 Task: Find connections with filter location Khalándrion with filter topic #Leanstartupswith filter profile language French with filter current company Talend with filter school The National Institute Of Engineering, Mysore with filter industry Mattress and Blinds Manufacturing with filter service category Team Building with filter keywords title Concierge
Action: Mouse moved to (232, 199)
Screenshot: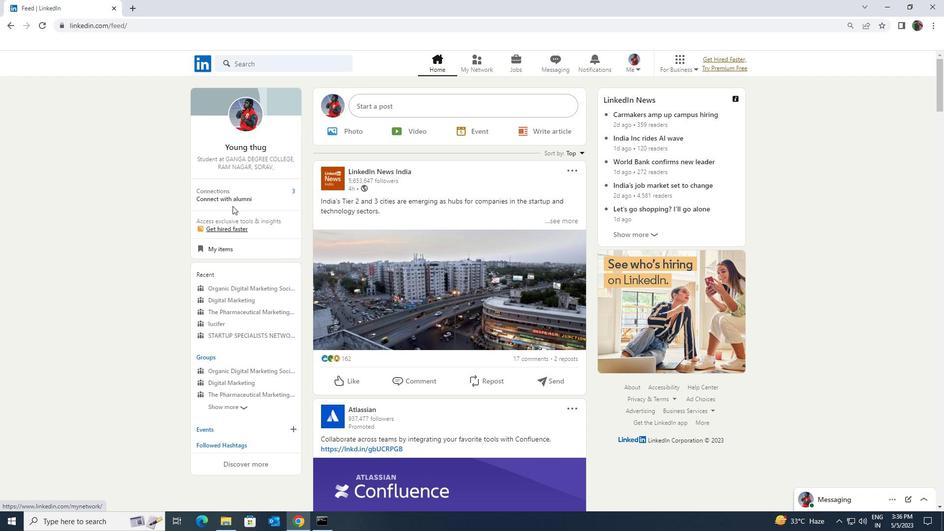 
Action: Mouse pressed left at (232, 199)
Screenshot: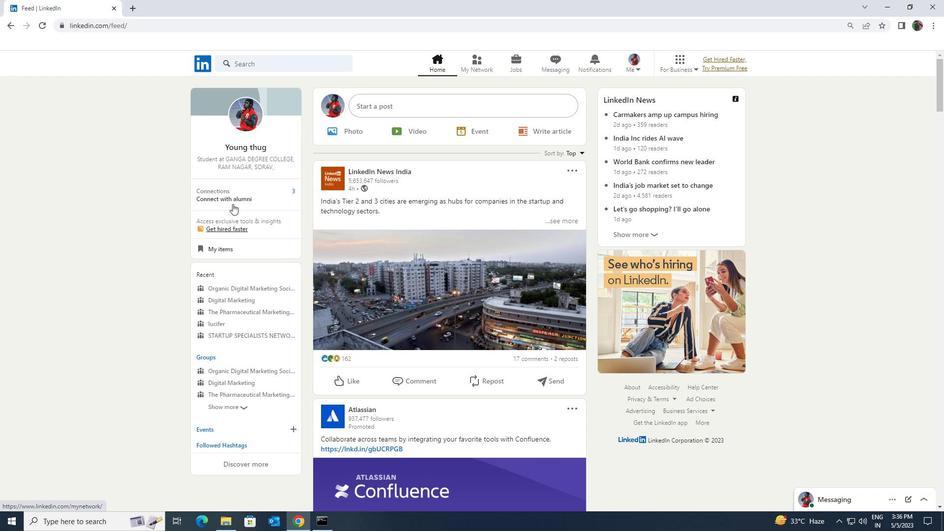 
Action: Mouse moved to (240, 117)
Screenshot: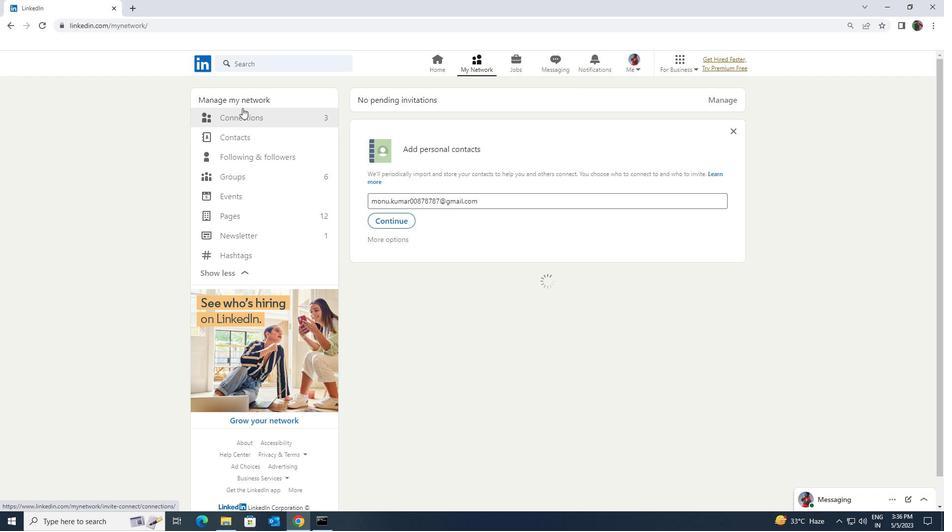 
Action: Mouse pressed left at (240, 117)
Screenshot: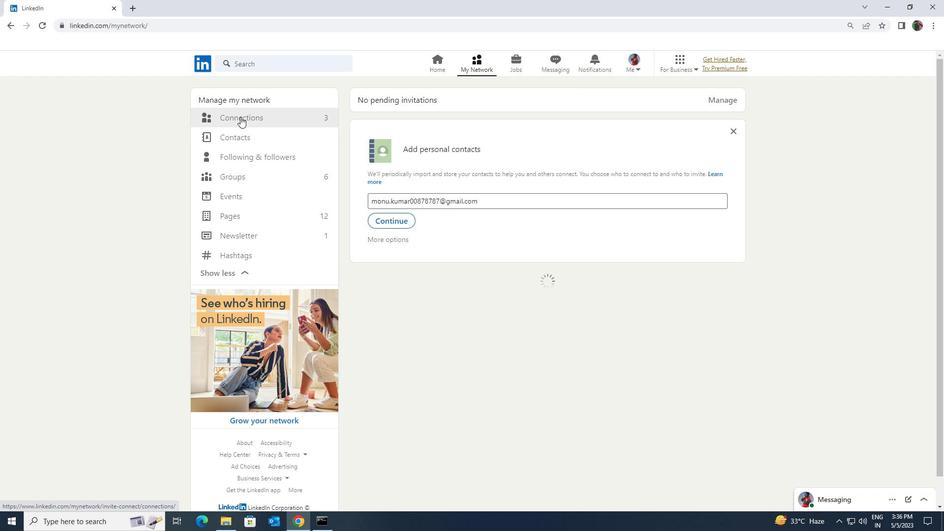 
Action: Mouse moved to (529, 120)
Screenshot: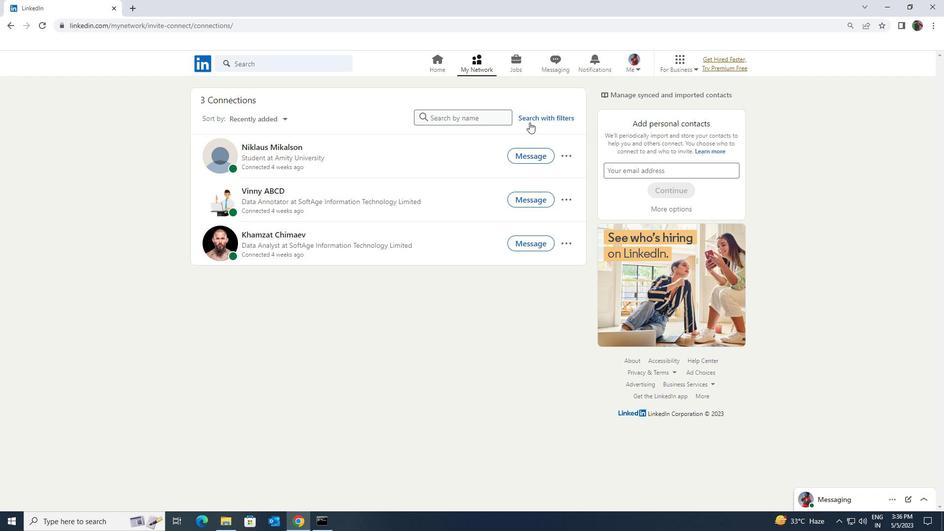 
Action: Mouse pressed left at (529, 120)
Screenshot: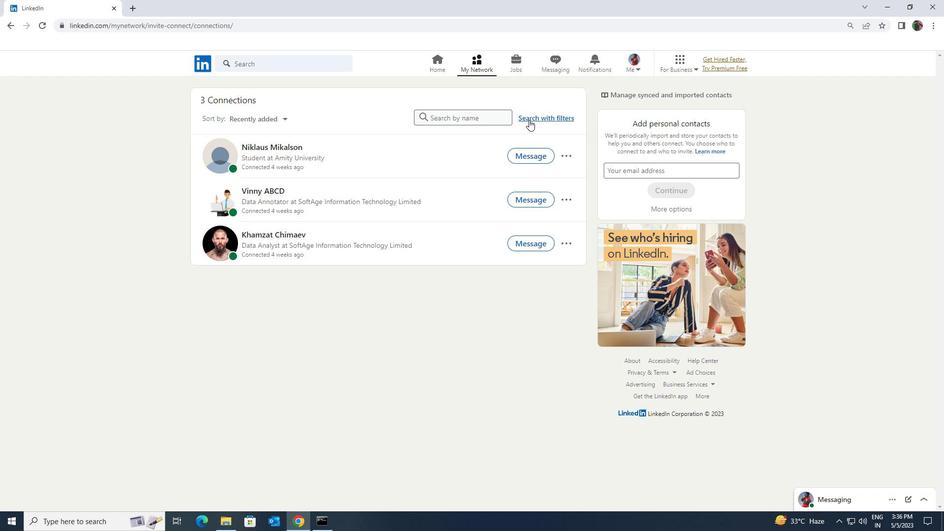 
Action: Mouse moved to (515, 94)
Screenshot: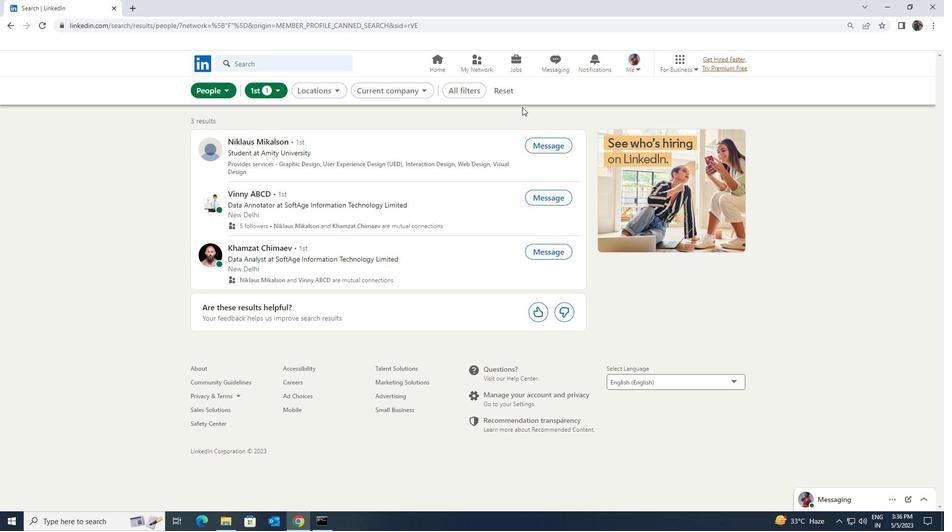 
Action: Mouse pressed left at (515, 94)
Screenshot: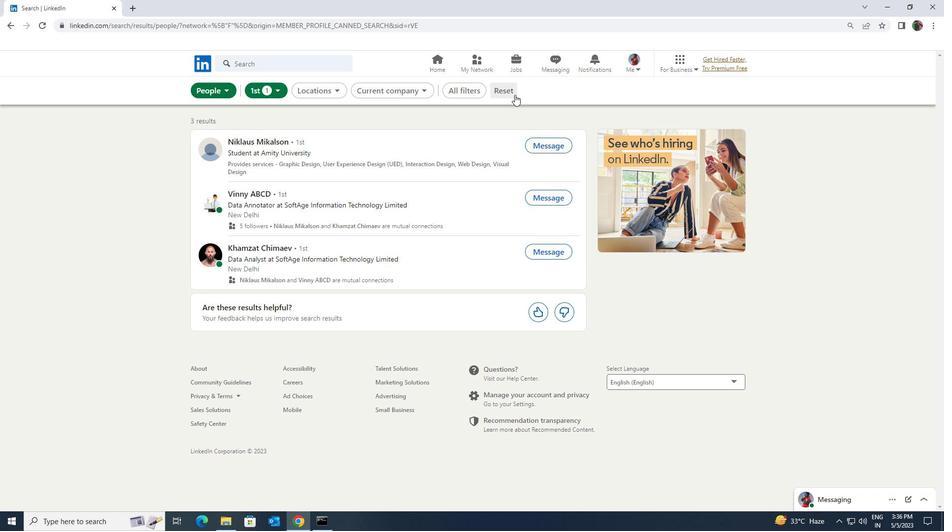 
Action: Mouse moved to (496, 91)
Screenshot: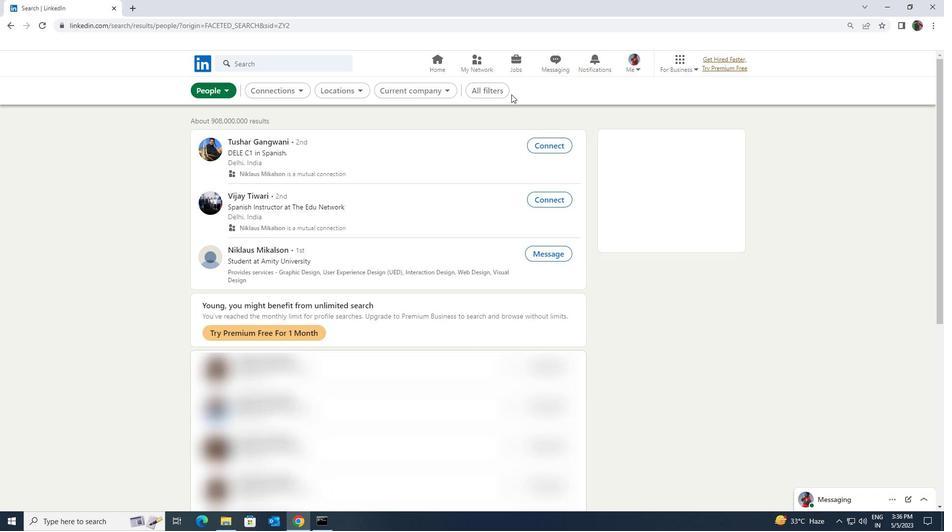 
Action: Mouse pressed left at (496, 91)
Screenshot: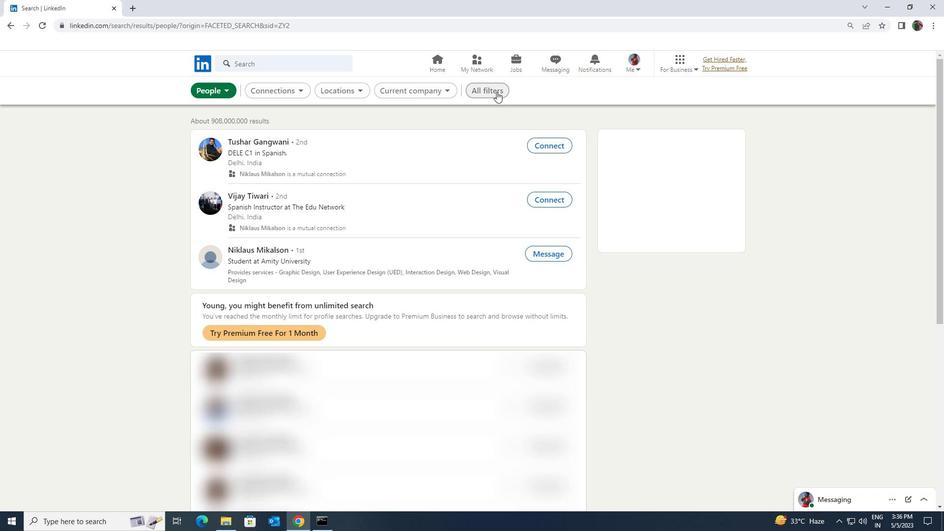 
Action: Mouse moved to (808, 381)
Screenshot: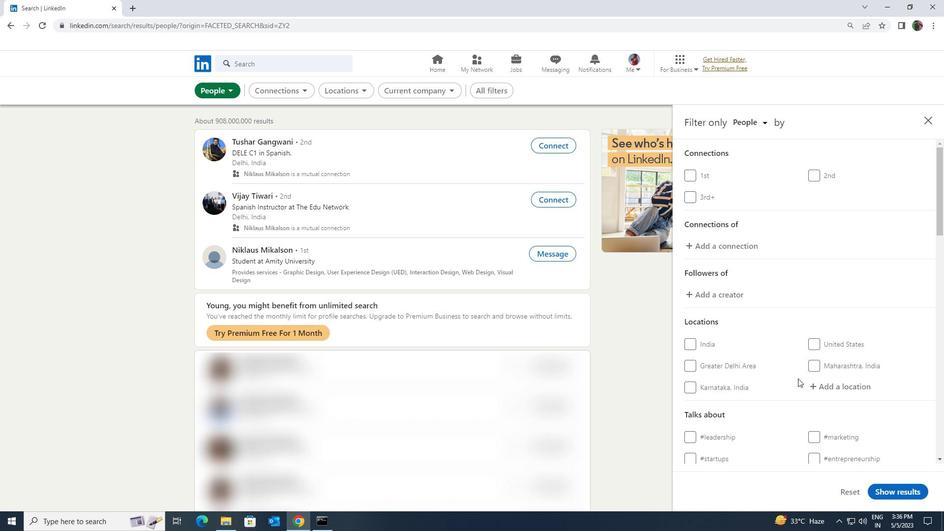 
Action: Mouse pressed left at (808, 381)
Screenshot: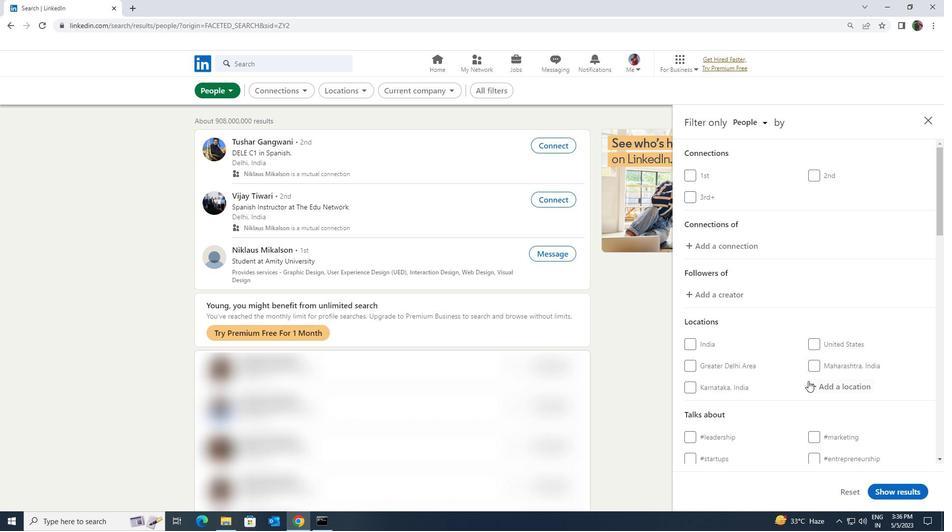 
Action: Key pressed <Key.shift><Key.shift><Key.shift><Key.shift><Key.shift>KHALANDRI
Screenshot: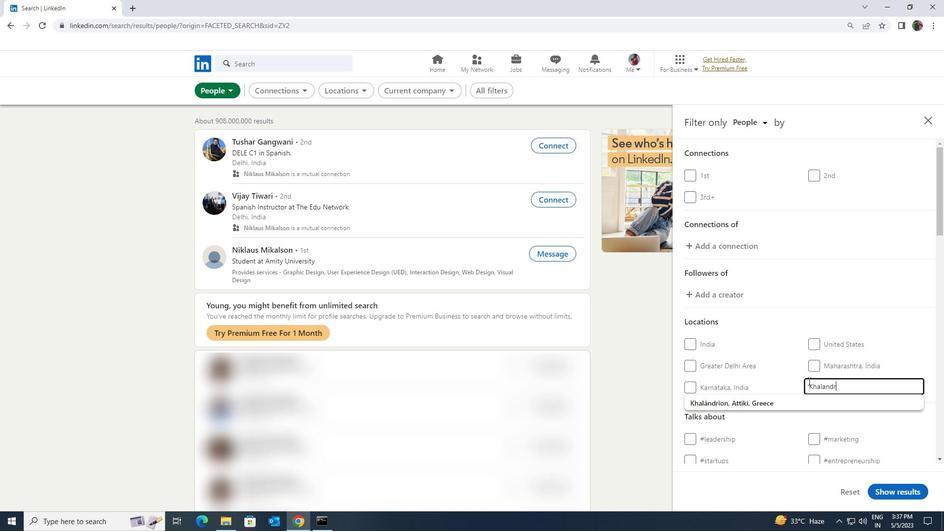 
Action: Mouse moved to (806, 406)
Screenshot: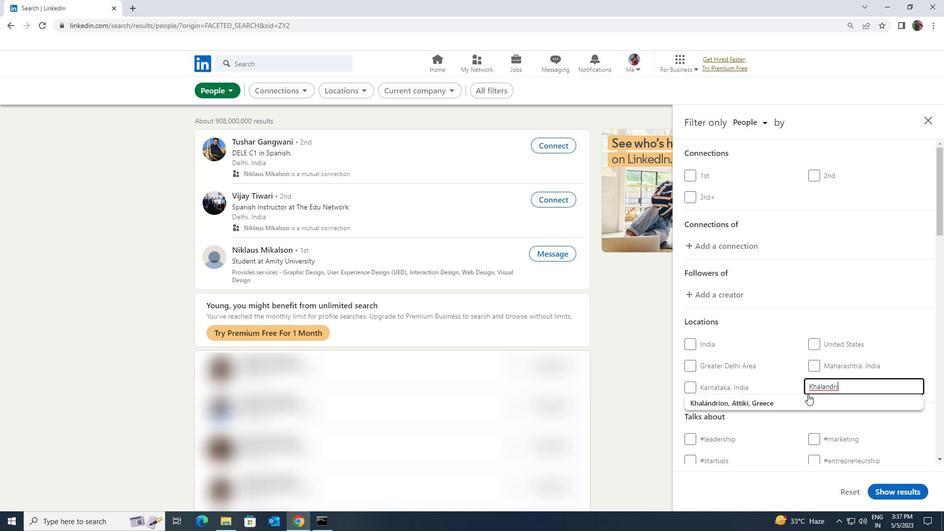 
Action: Mouse pressed left at (806, 406)
Screenshot: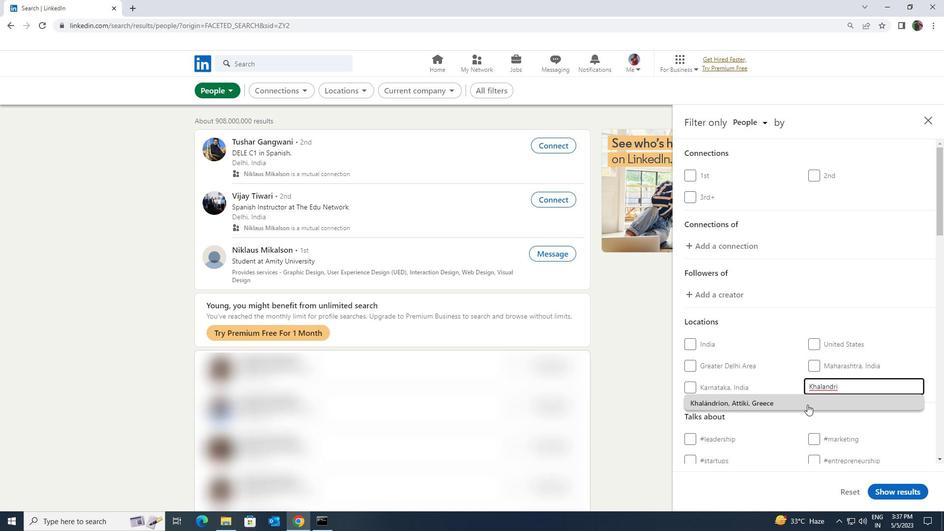 
Action: Mouse scrolled (806, 406) with delta (0, 0)
Screenshot: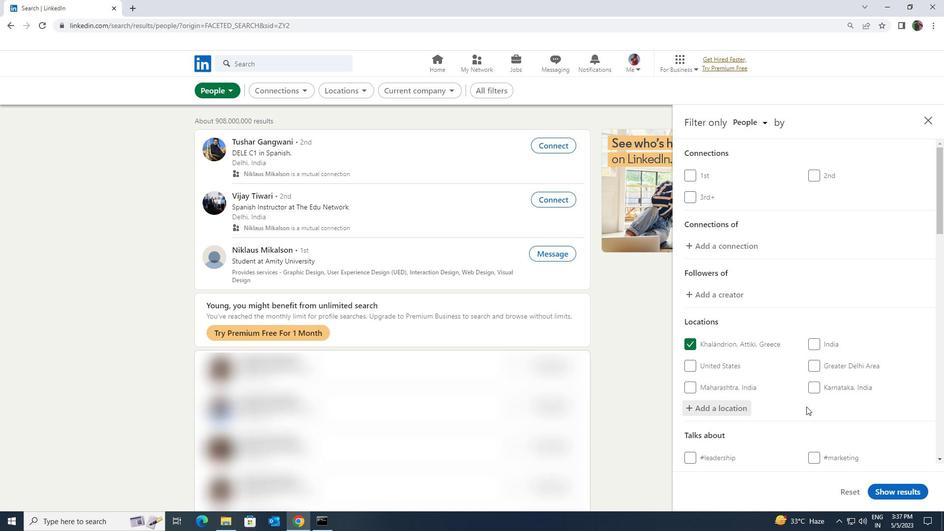 
Action: Mouse scrolled (806, 406) with delta (0, 0)
Screenshot: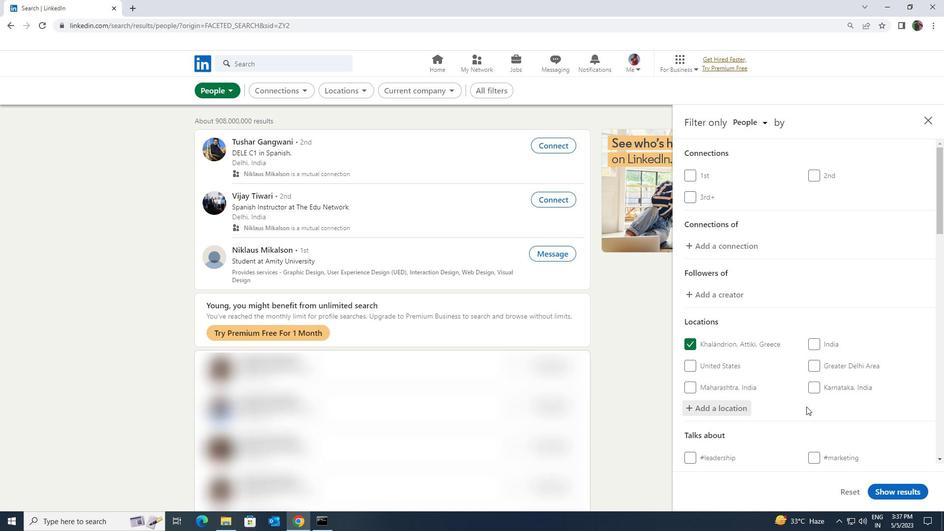 
Action: Mouse scrolled (806, 406) with delta (0, 0)
Screenshot: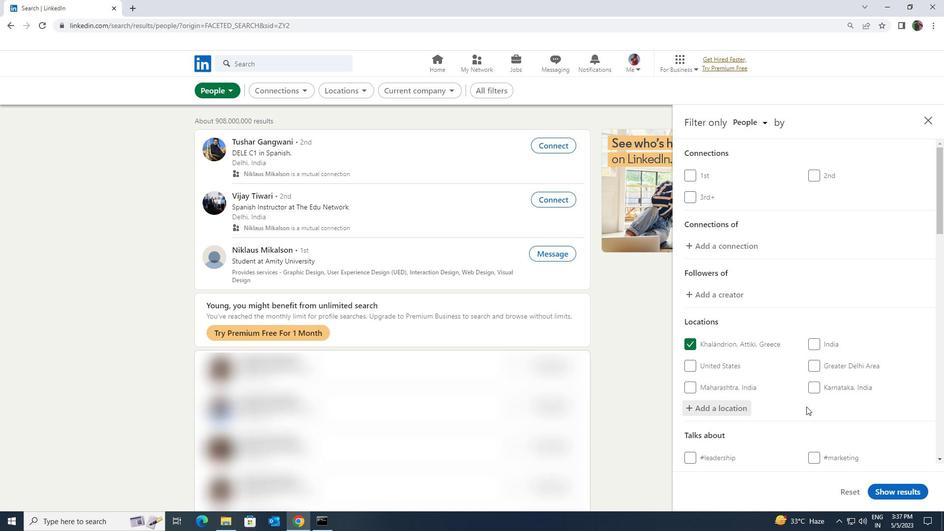 
Action: Mouse moved to (826, 359)
Screenshot: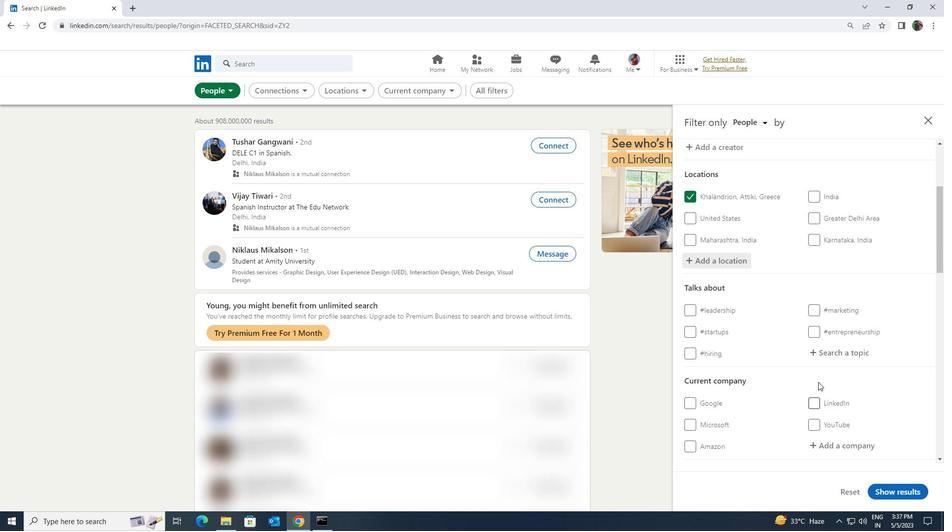 
Action: Mouse pressed left at (826, 359)
Screenshot: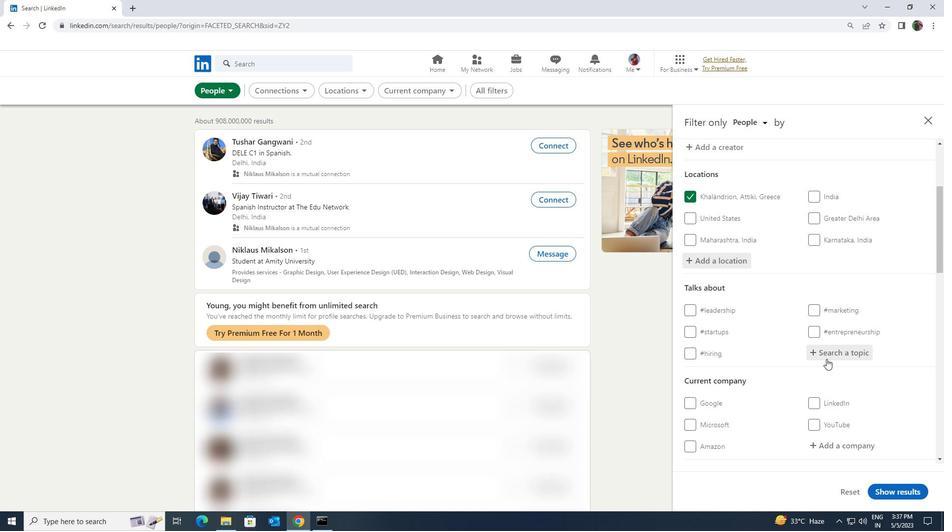 
Action: Key pressed <Key.shift><Key.shift><Key.shift>LEANSTAR
Screenshot: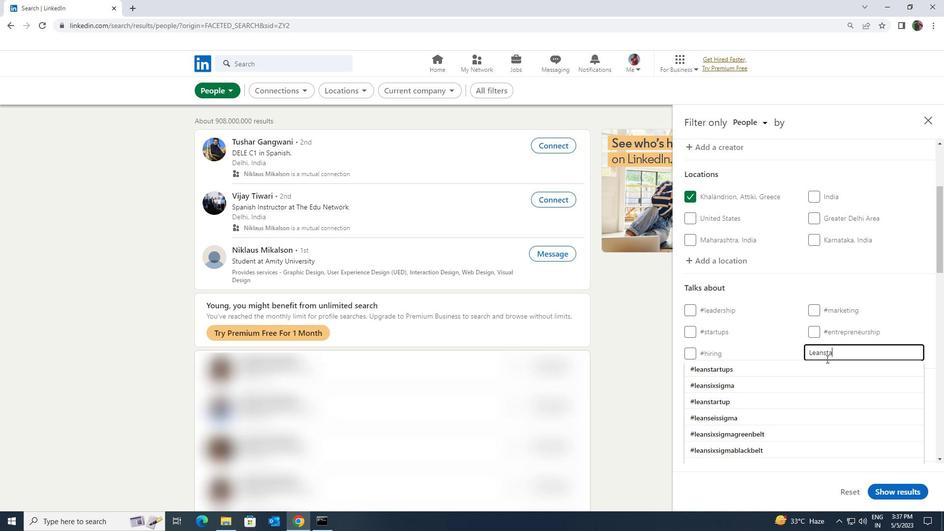 
Action: Mouse moved to (825, 364)
Screenshot: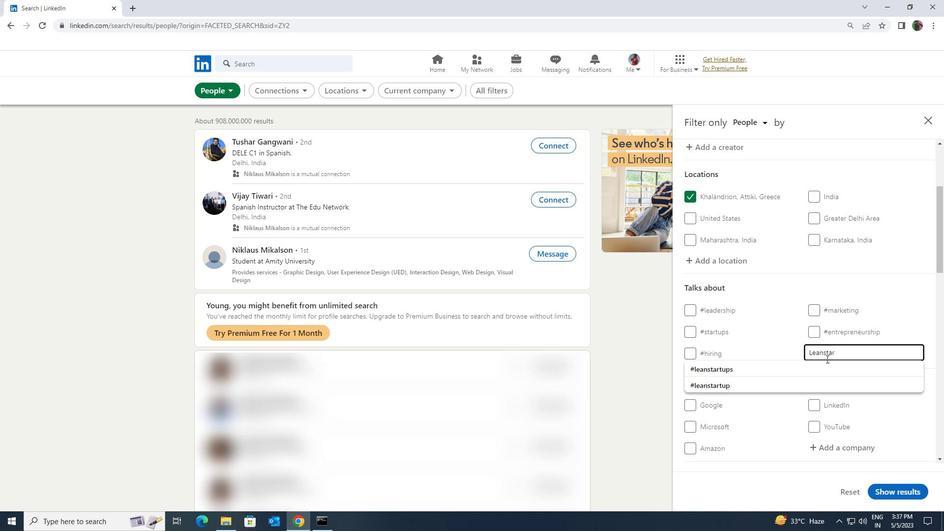 
Action: Mouse pressed left at (825, 364)
Screenshot: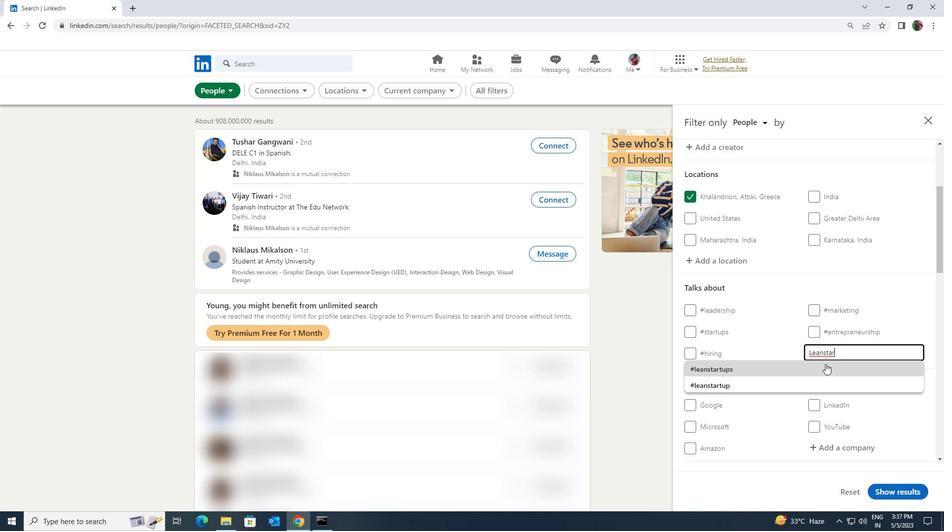 
Action: Mouse moved to (825, 364)
Screenshot: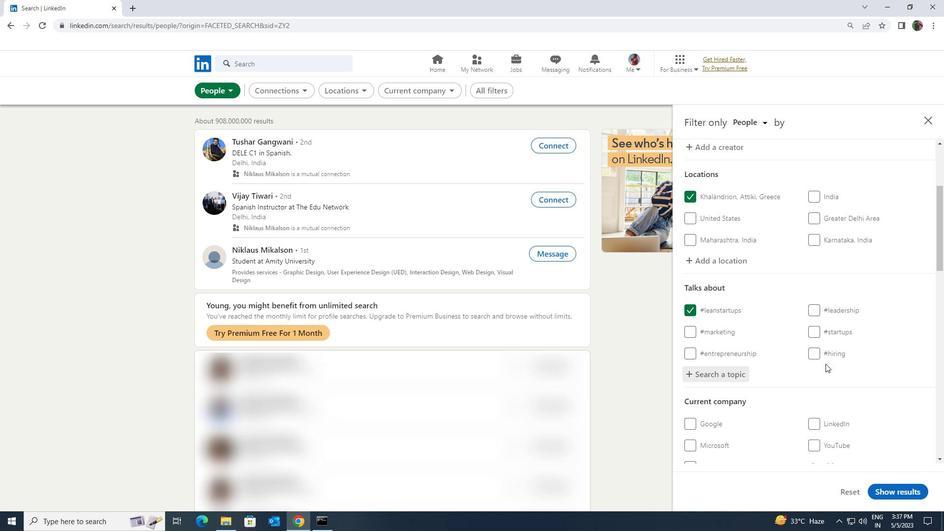 
Action: Mouse scrolled (825, 363) with delta (0, 0)
Screenshot: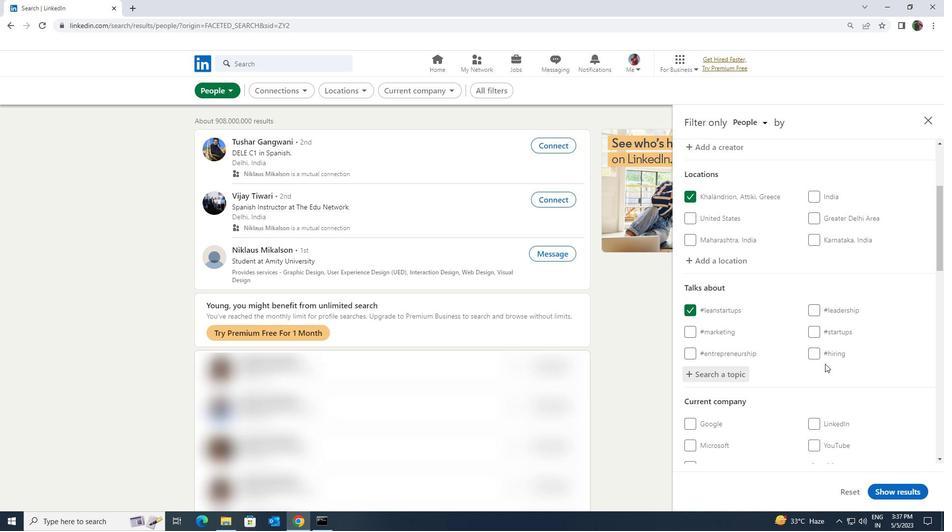 
Action: Mouse scrolled (825, 363) with delta (0, 0)
Screenshot: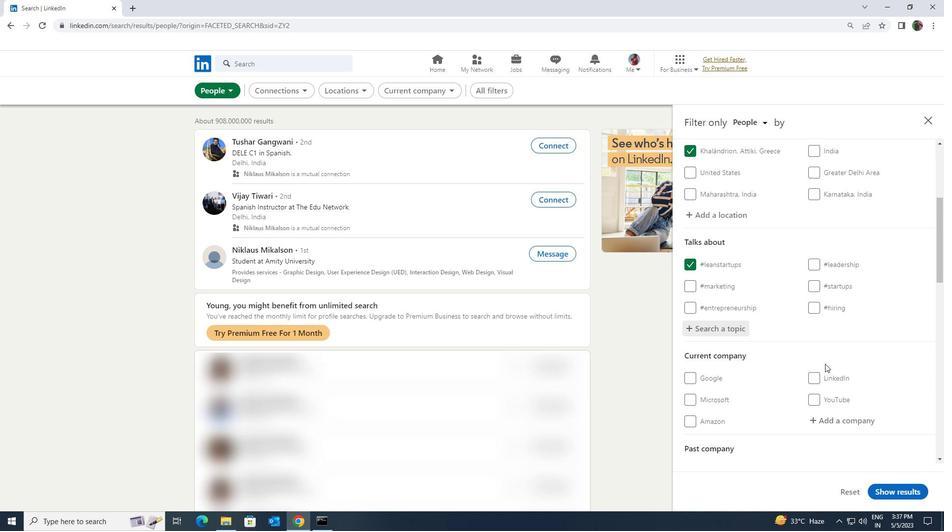 
Action: Mouse scrolled (825, 363) with delta (0, 0)
Screenshot: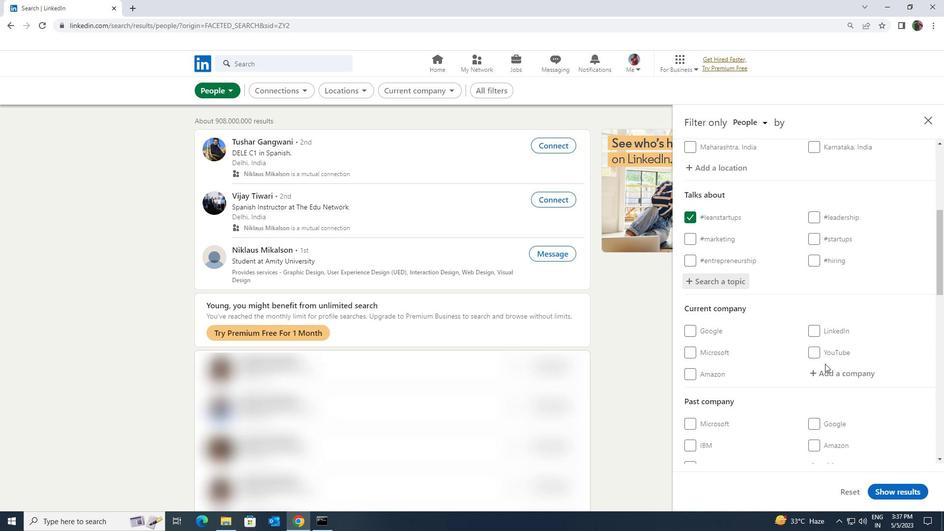 
Action: Mouse scrolled (825, 363) with delta (0, 0)
Screenshot: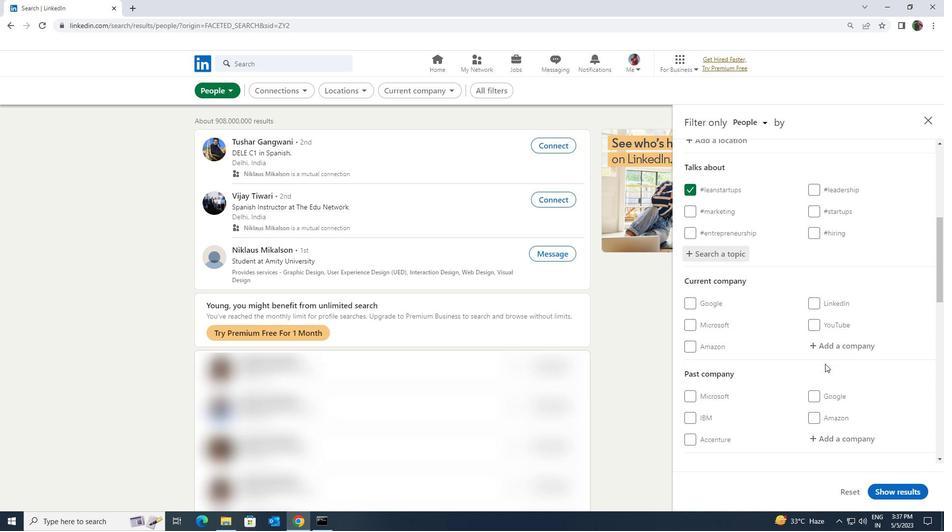 
Action: Mouse scrolled (825, 363) with delta (0, 0)
Screenshot: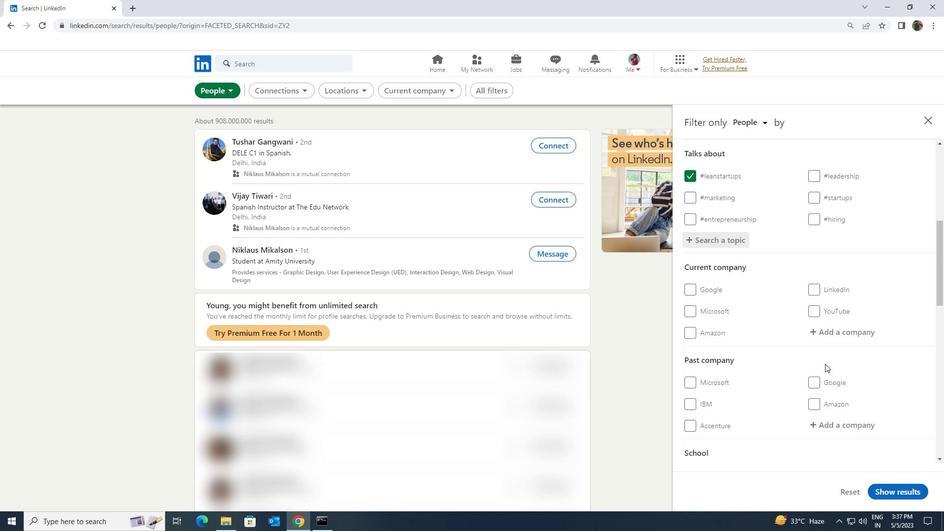 
Action: Mouse scrolled (825, 363) with delta (0, 0)
Screenshot: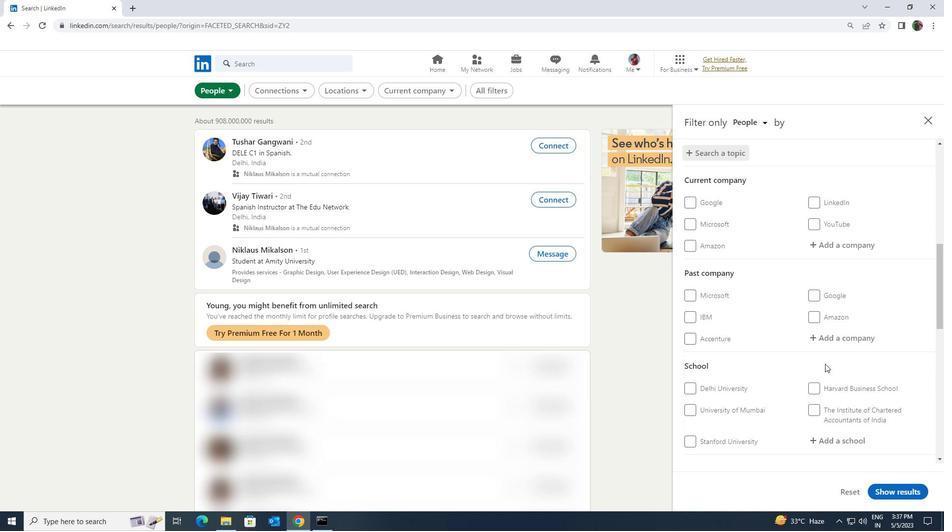 
Action: Mouse scrolled (825, 363) with delta (0, 0)
Screenshot: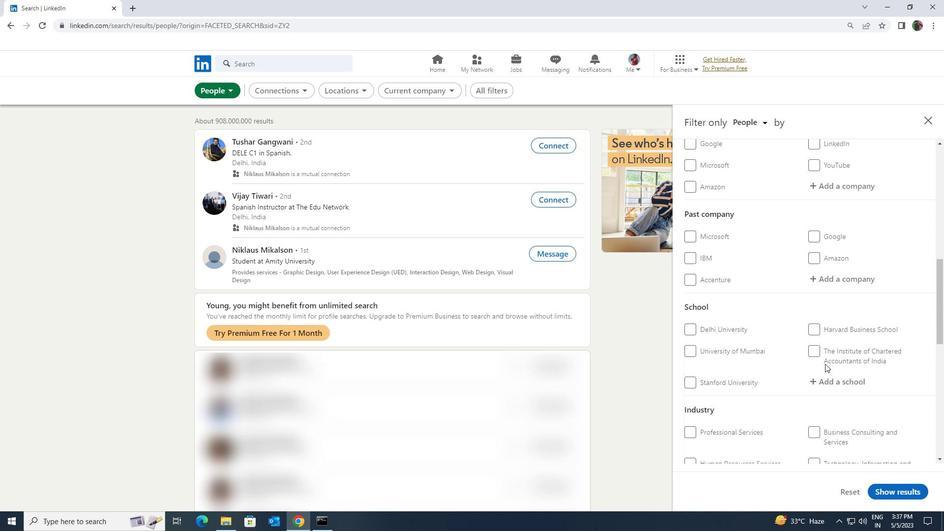 
Action: Mouse scrolled (825, 363) with delta (0, 0)
Screenshot: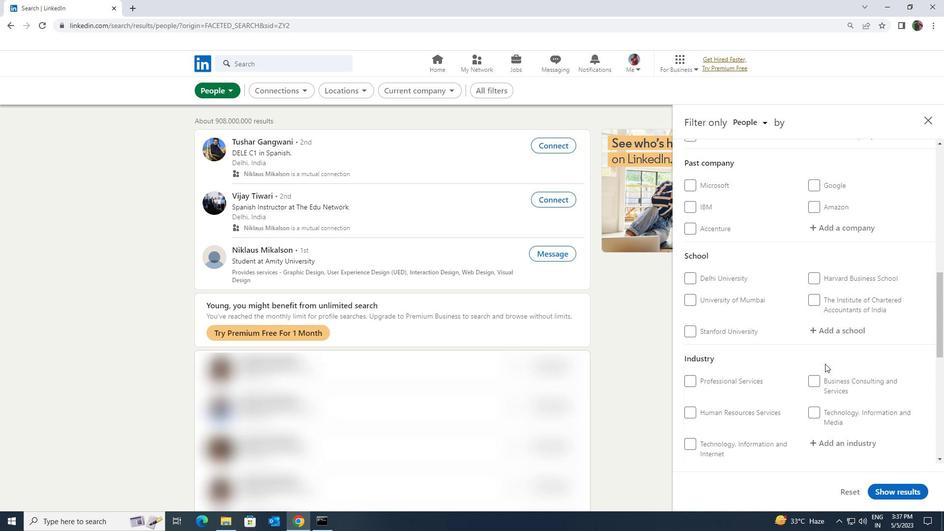 
Action: Mouse scrolled (825, 363) with delta (0, 0)
Screenshot: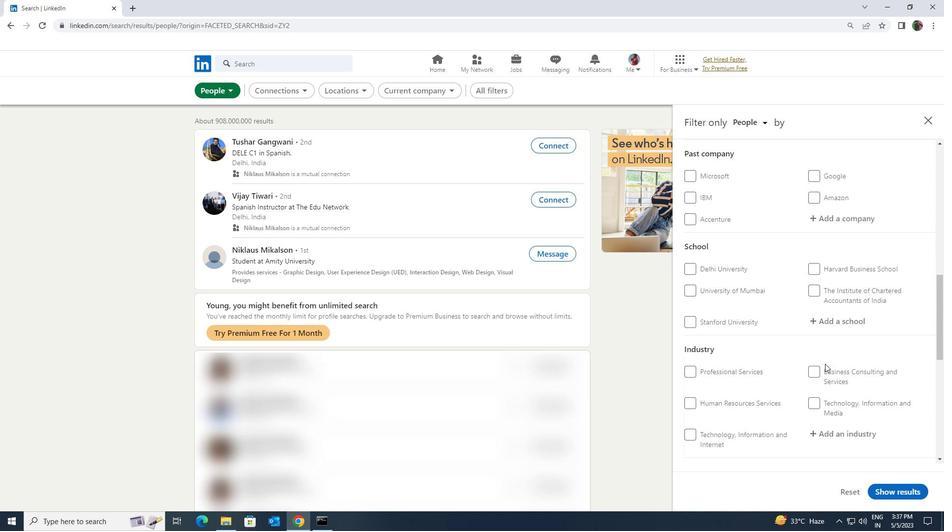 
Action: Mouse moved to (819, 390)
Screenshot: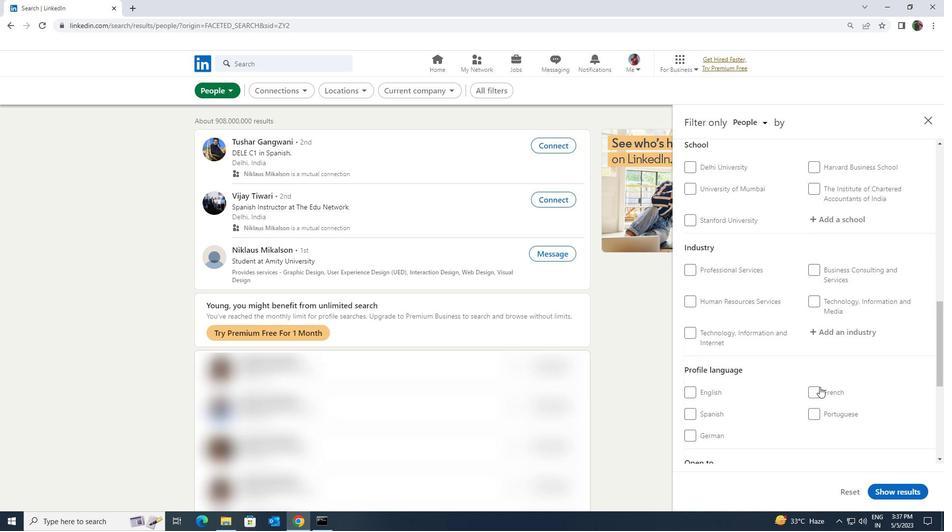 
Action: Mouse pressed left at (819, 390)
Screenshot: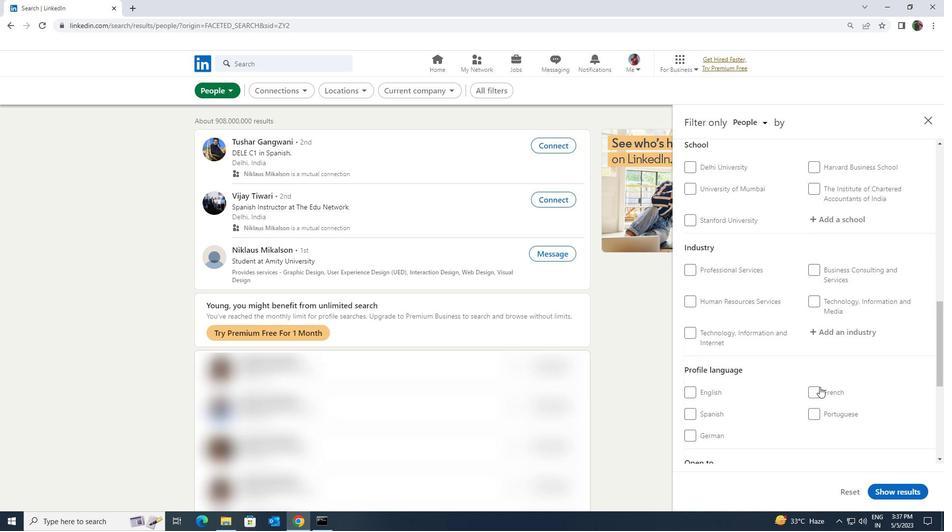 
Action: Mouse moved to (818, 390)
Screenshot: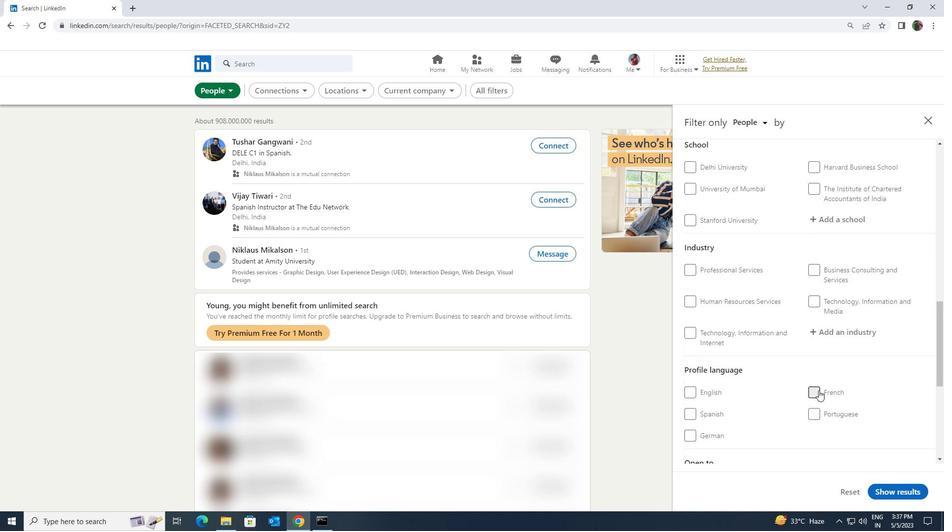 
Action: Mouse scrolled (818, 391) with delta (0, 0)
Screenshot: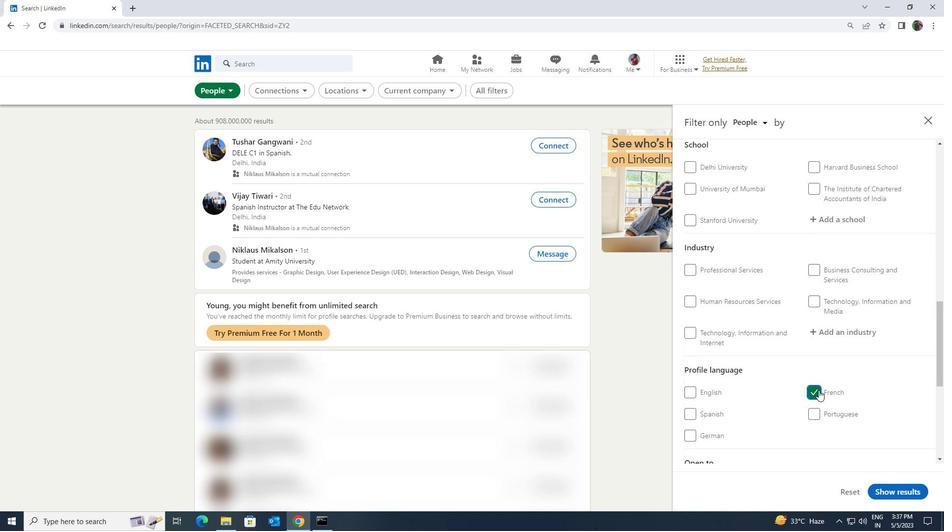 
Action: Mouse scrolled (818, 391) with delta (0, 0)
Screenshot: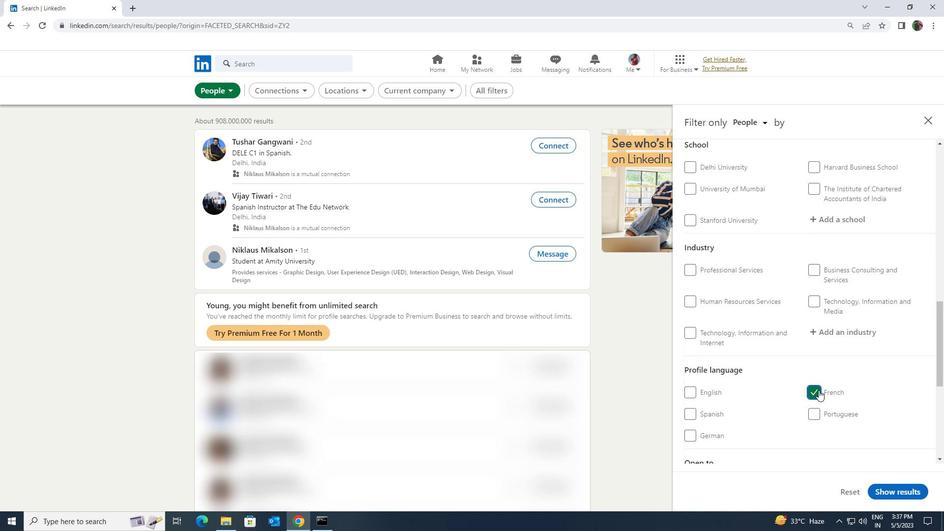 
Action: Mouse moved to (818, 391)
Screenshot: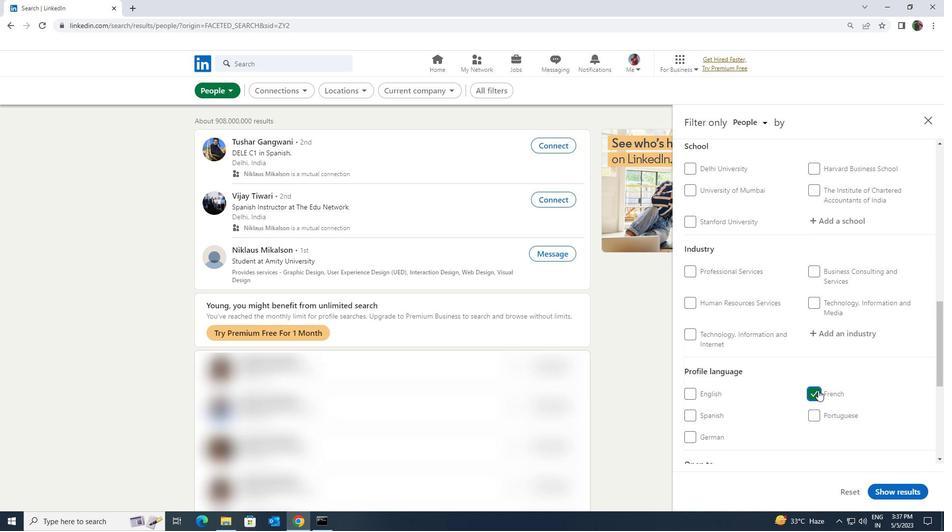 
Action: Mouse scrolled (818, 391) with delta (0, 0)
Screenshot: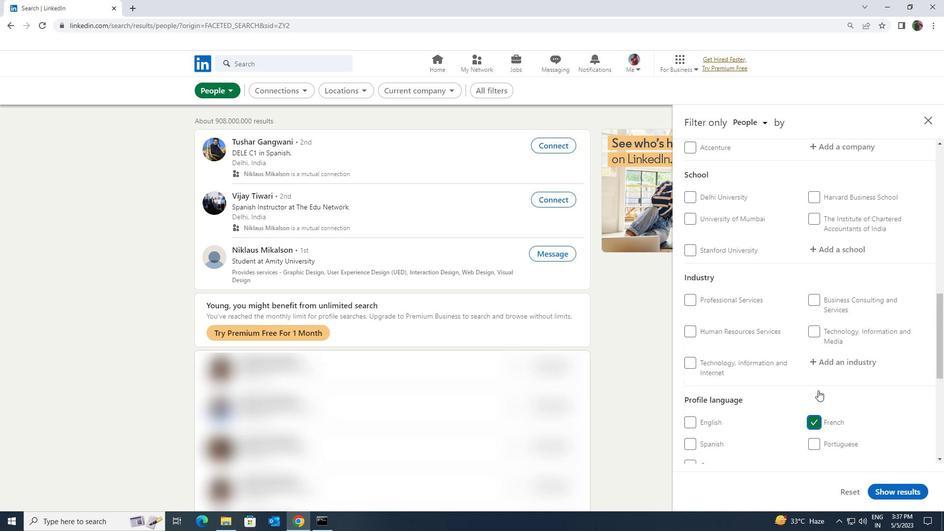 
Action: Mouse scrolled (818, 391) with delta (0, 0)
Screenshot: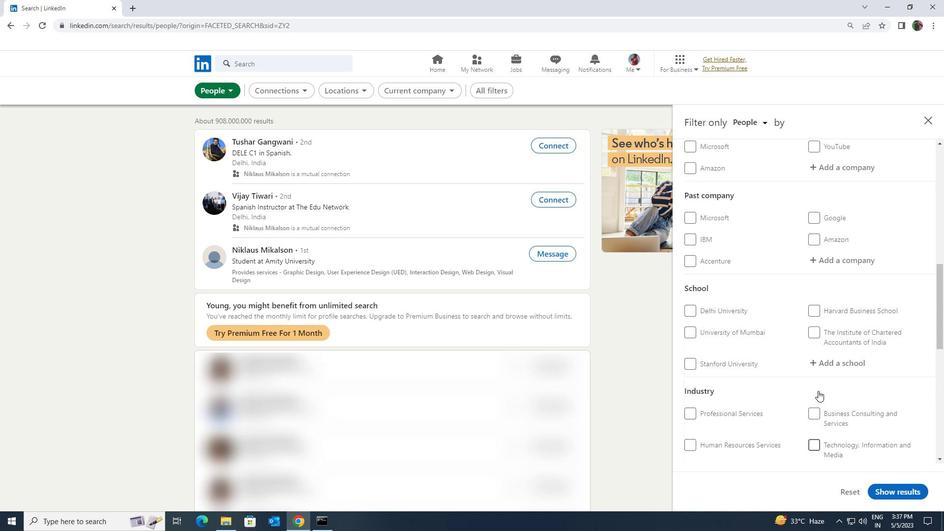 
Action: Mouse scrolled (818, 391) with delta (0, 0)
Screenshot: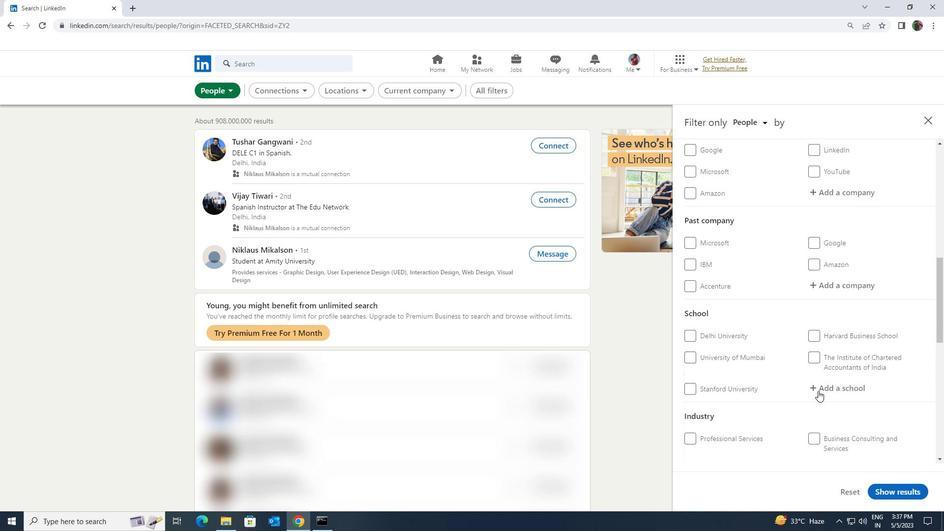 
Action: Mouse scrolled (818, 391) with delta (0, 0)
Screenshot: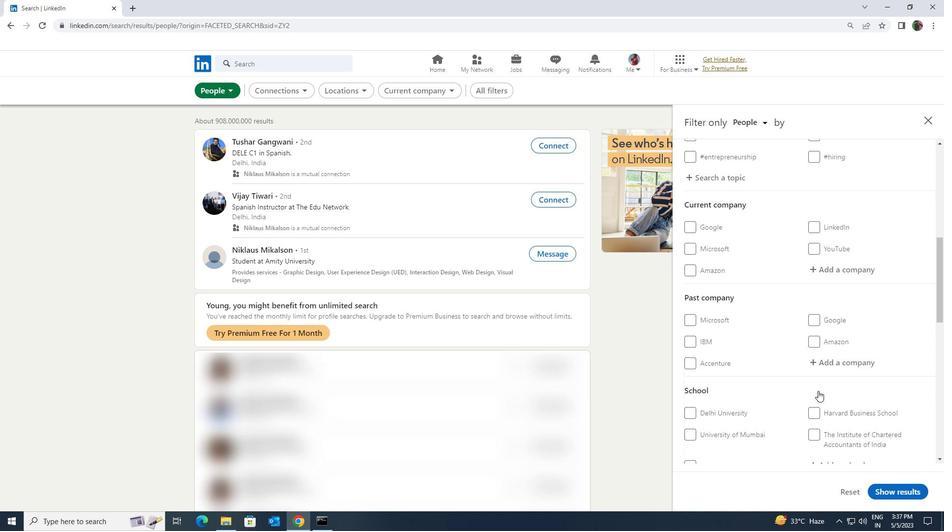 
Action: Mouse moved to (836, 318)
Screenshot: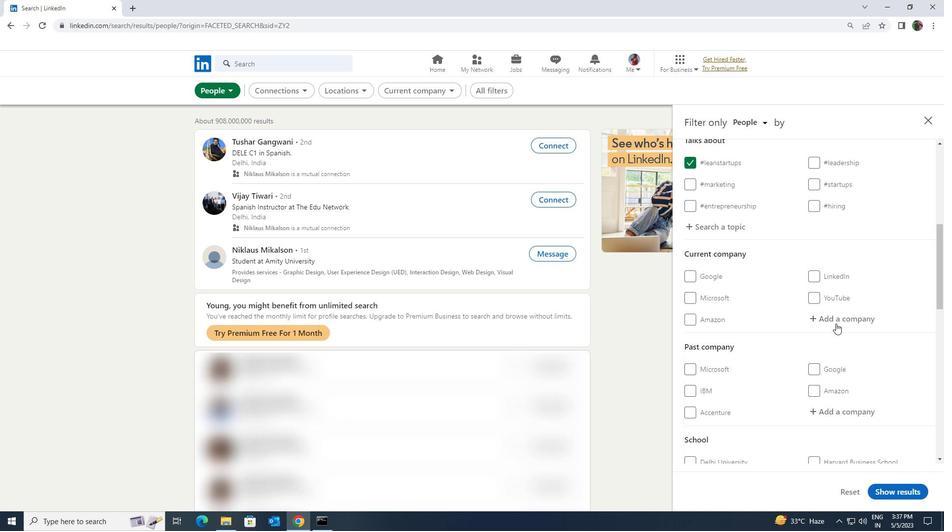 
Action: Mouse pressed left at (836, 318)
Screenshot: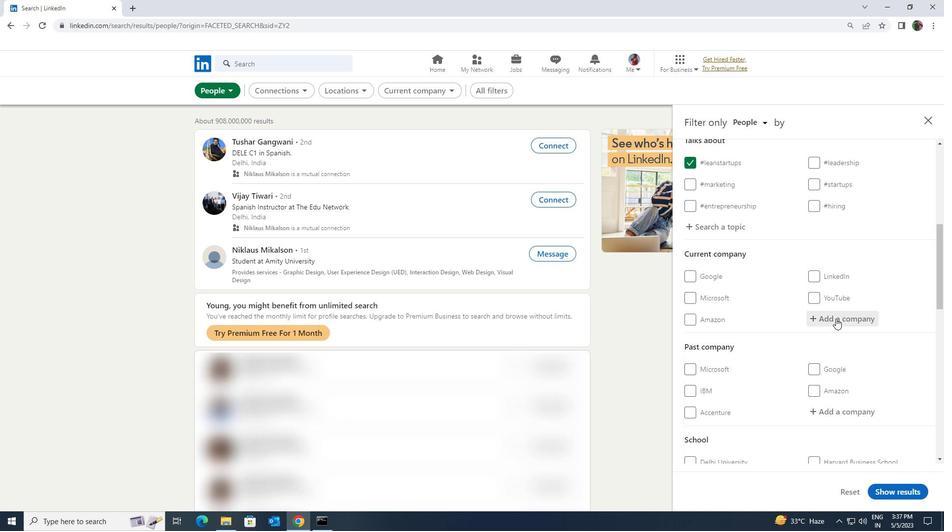 
Action: Key pressed <Key.shift><Key.shift><Key.shift><Key.shift><Key.shift>TALEND
Screenshot: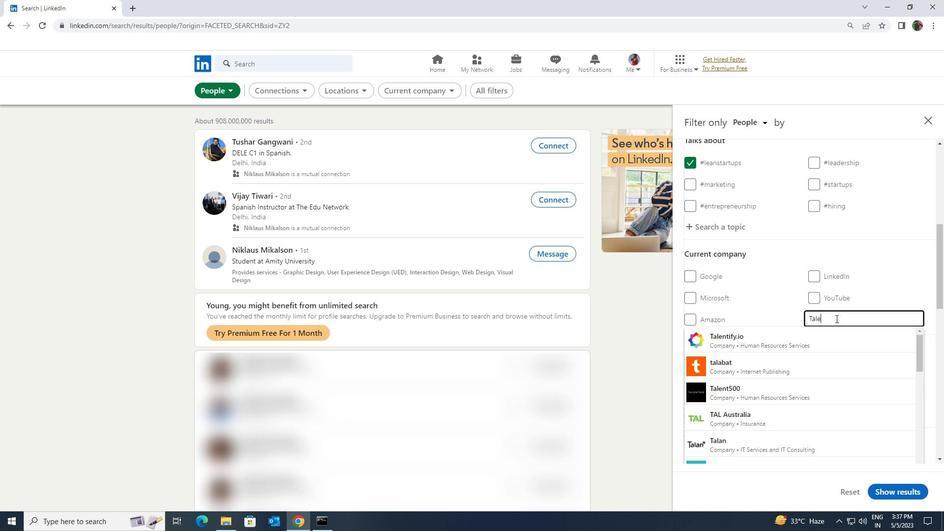 
Action: Mouse moved to (833, 331)
Screenshot: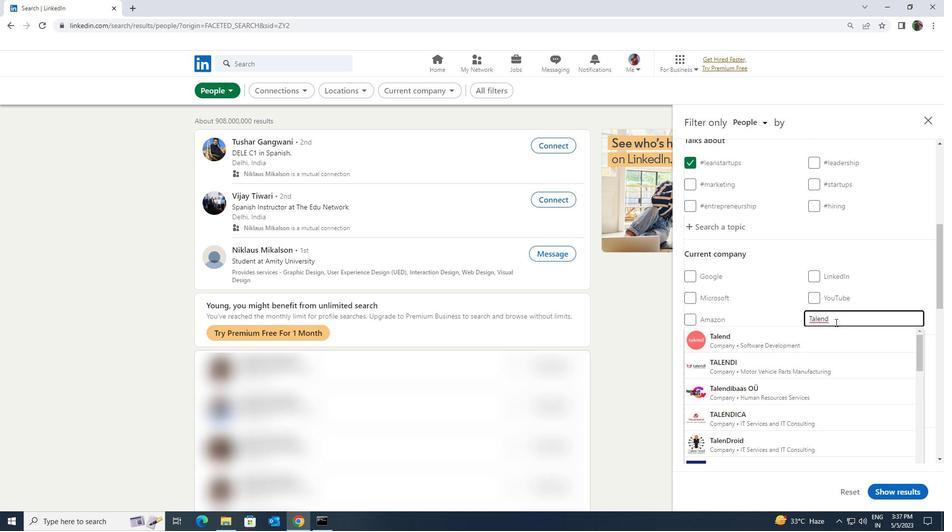 
Action: Mouse pressed left at (833, 331)
Screenshot: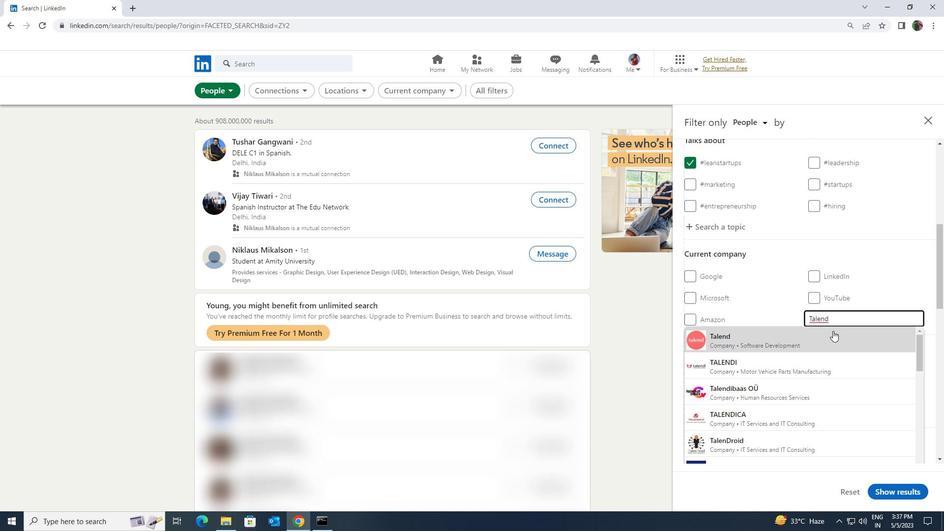 
Action: Mouse scrolled (833, 330) with delta (0, 0)
Screenshot: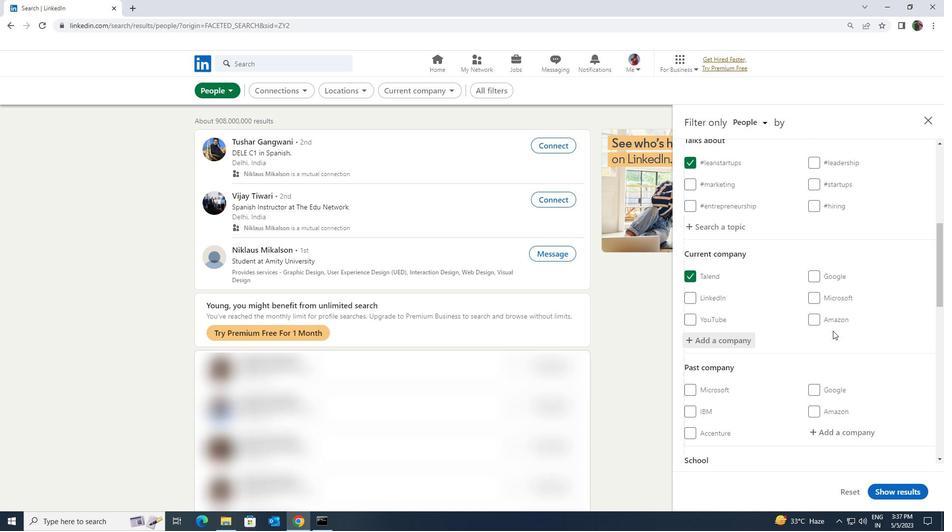
Action: Mouse scrolled (833, 330) with delta (0, 0)
Screenshot: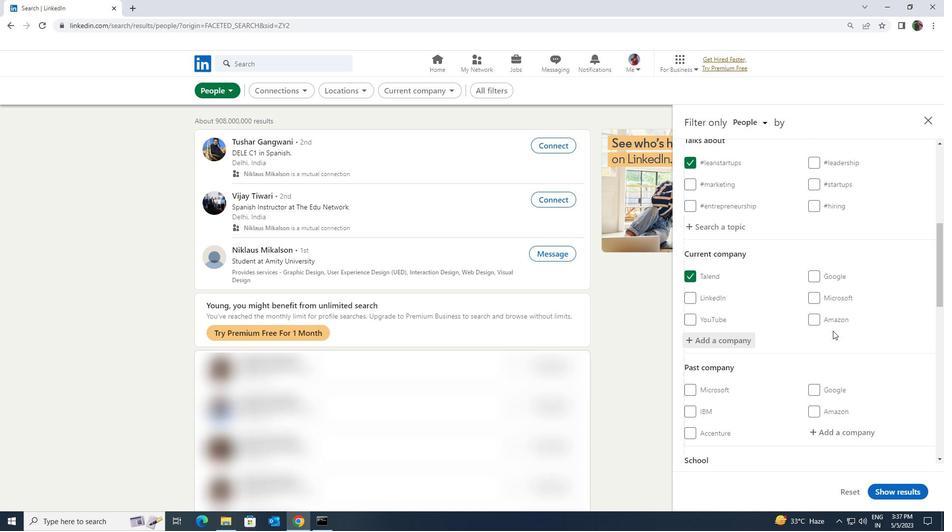 
Action: Mouse scrolled (833, 330) with delta (0, 0)
Screenshot: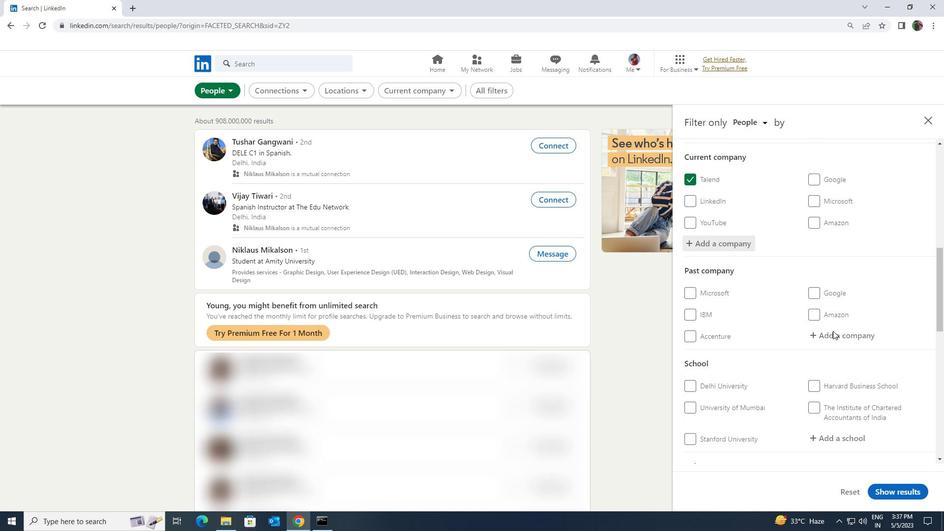 
Action: Mouse scrolled (833, 330) with delta (0, 0)
Screenshot: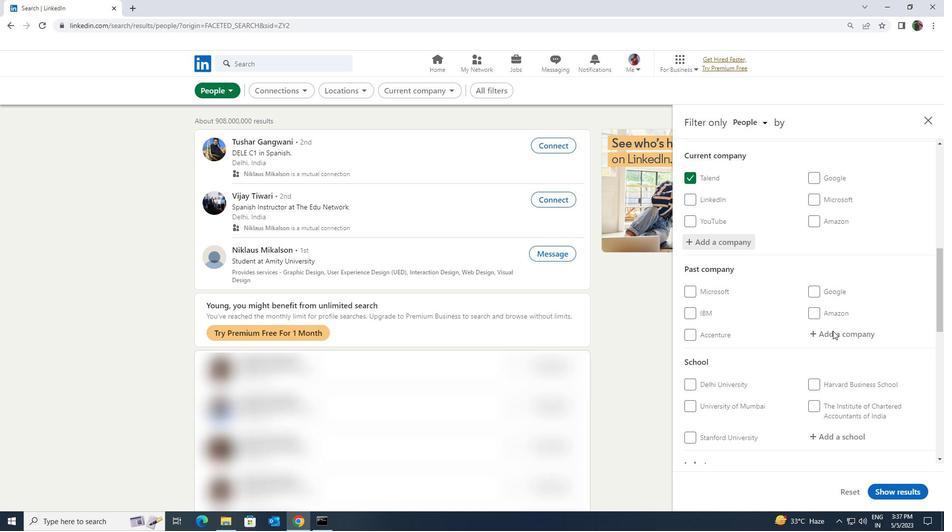 
Action: Mouse moved to (829, 333)
Screenshot: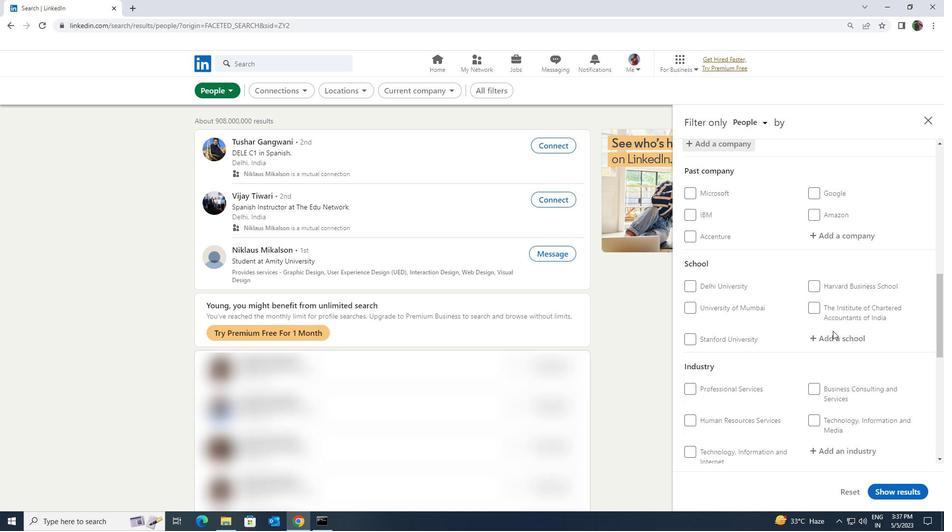 
Action: Mouse pressed left at (829, 333)
Screenshot: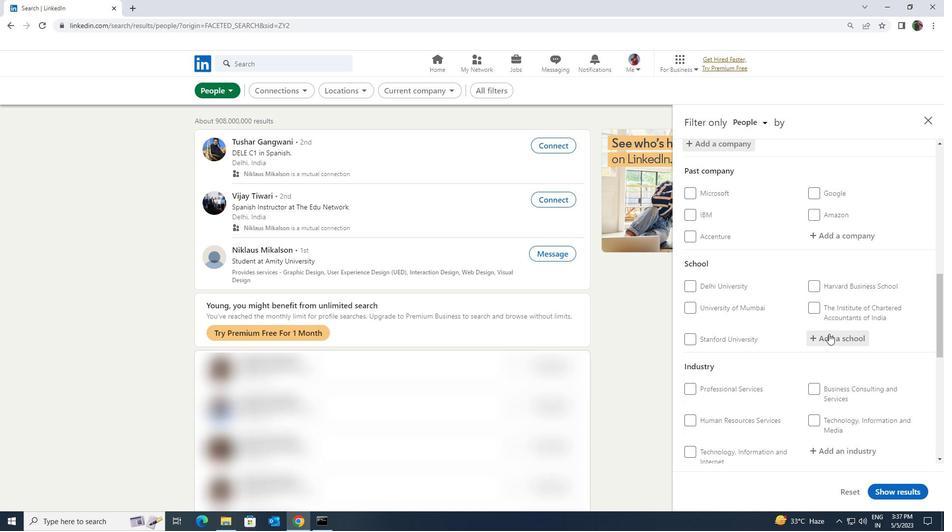 
Action: Key pressed <Key.shift>THE<Key.space><Key.shift><Key.shift>NATIONAL<Key.space><Key.shift>INSTITUTE<Key.space><Key.shift>OF<Key.space><Key.shift>ENGINEERING<Key.space>
Screenshot: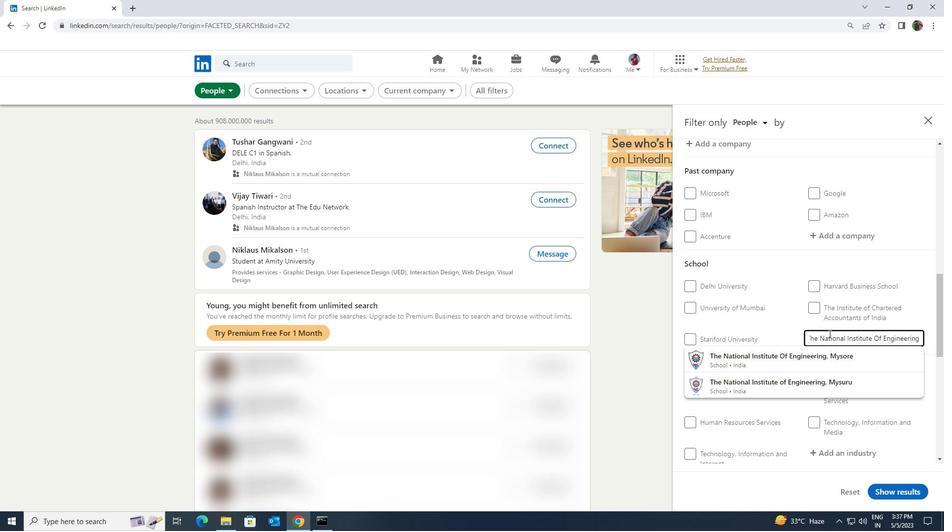 
Action: Mouse moved to (826, 351)
Screenshot: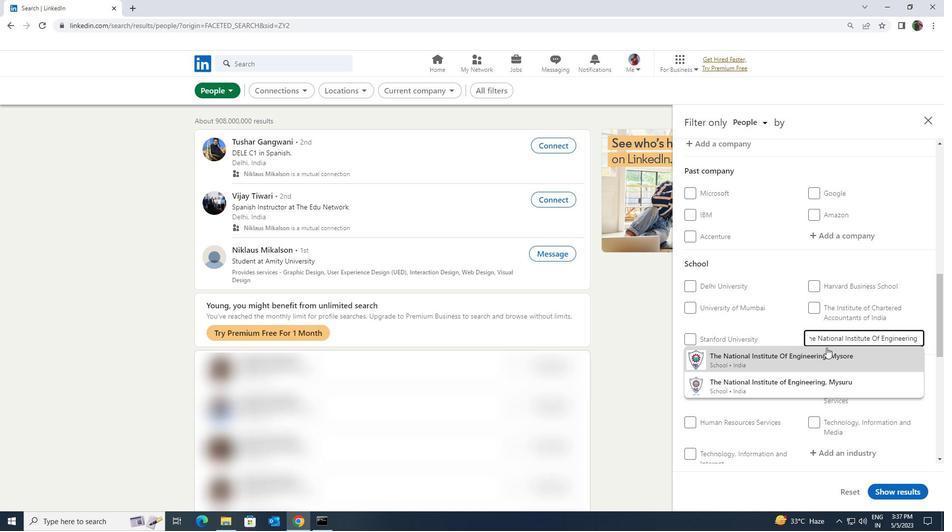
Action: Mouse pressed left at (826, 351)
Screenshot: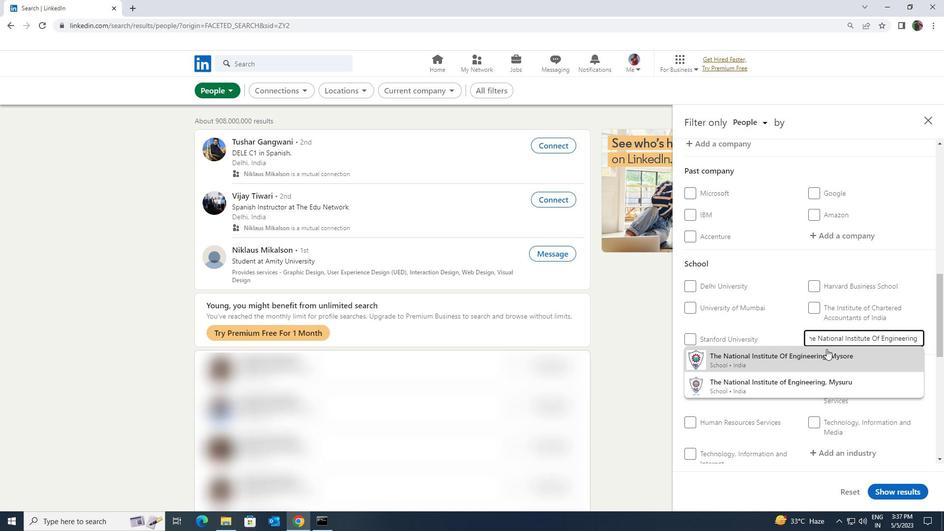 
Action: Mouse scrolled (826, 350) with delta (0, 0)
Screenshot: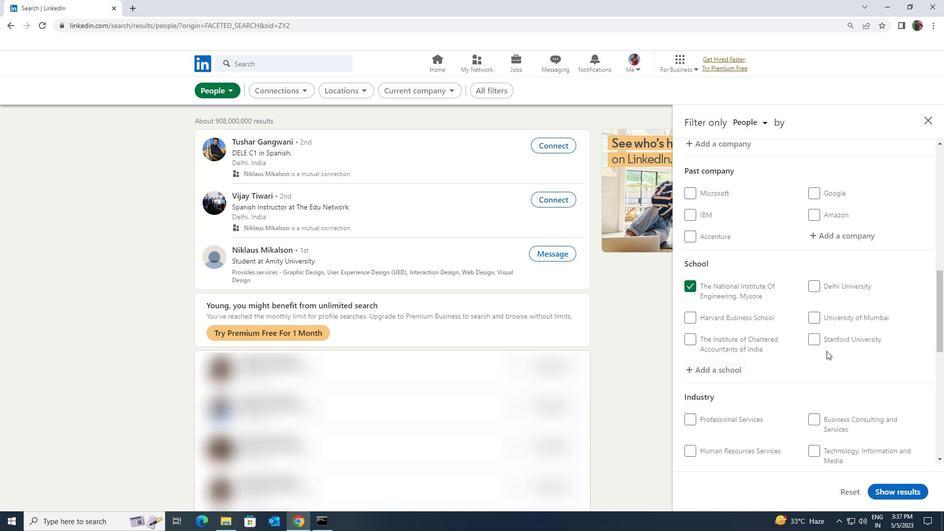 
Action: Mouse scrolled (826, 350) with delta (0, 0)
Screenshot: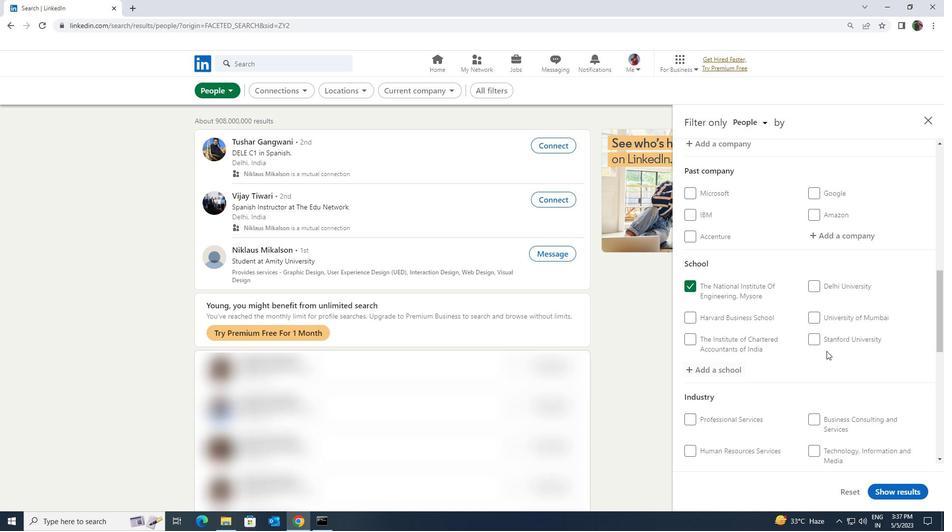 
Action: Mouse scrolled (826, 350) with delta (0, 0)
Screenshot: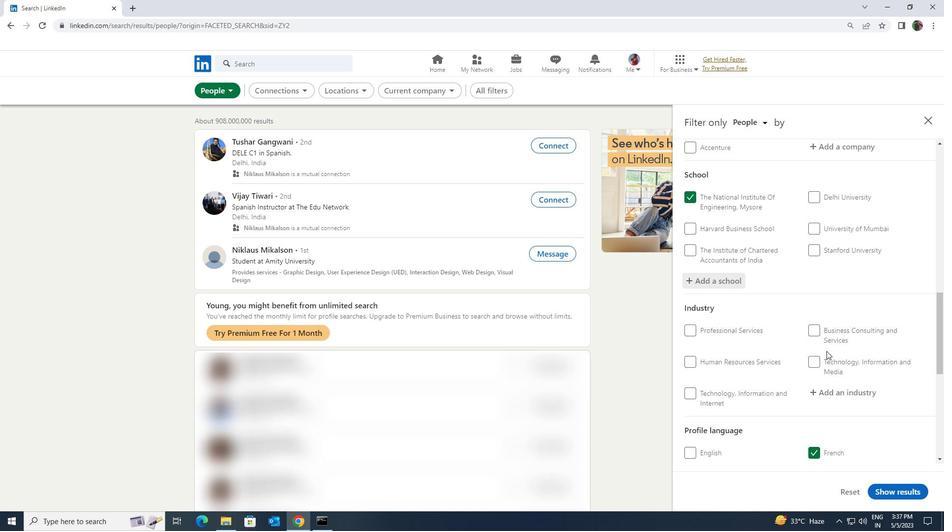 
Action: Mouse moved to (832, 335)
Screenshot: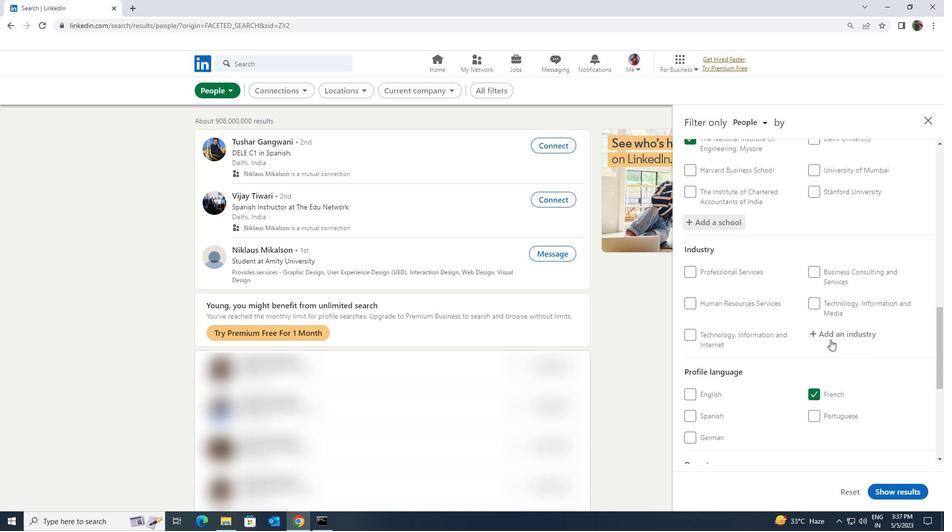 
Action: Mouse pressed left at (832, 335)
Screenshot: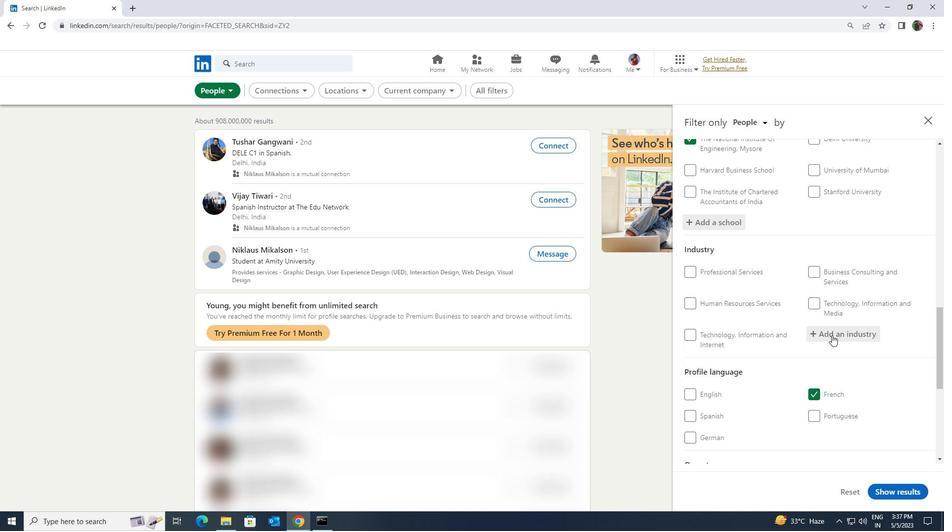 
Action: Key pressed <Key.shift><Key.shift><Key.shift>MATTRESS
Screenshot: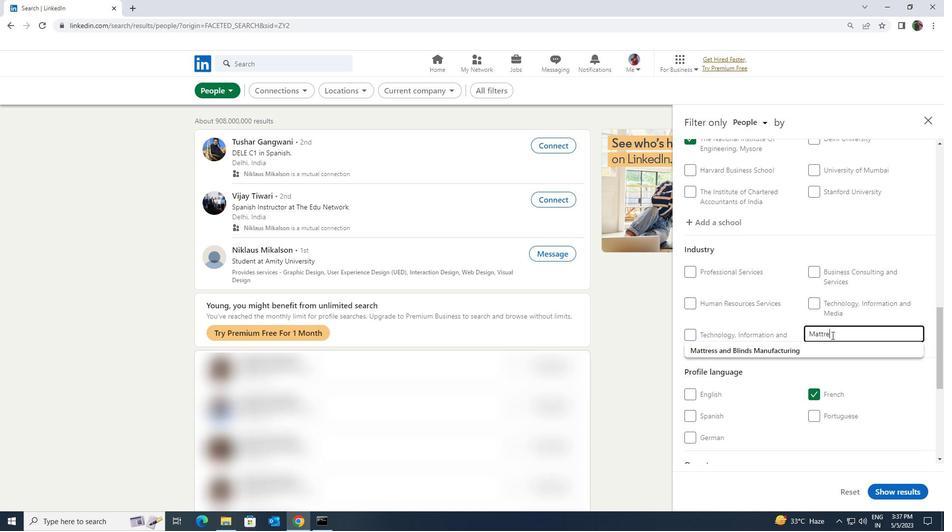 
Action: Mouse moved to (832, 342)
Screenshot: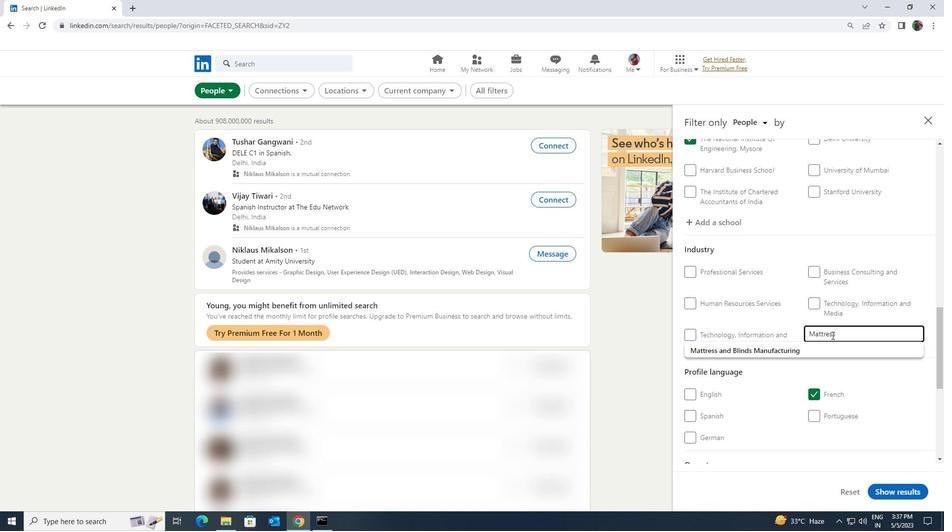 
Action: Mouse pressed left at (832, 342)
Screenshot: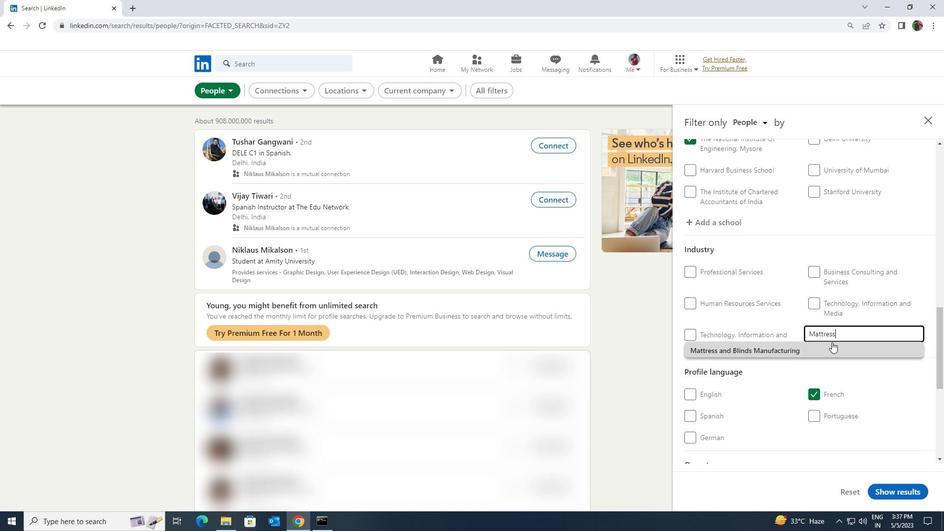 
Action: Mouse scrolled (832, 341) with delta (0, 0)
Screenshot: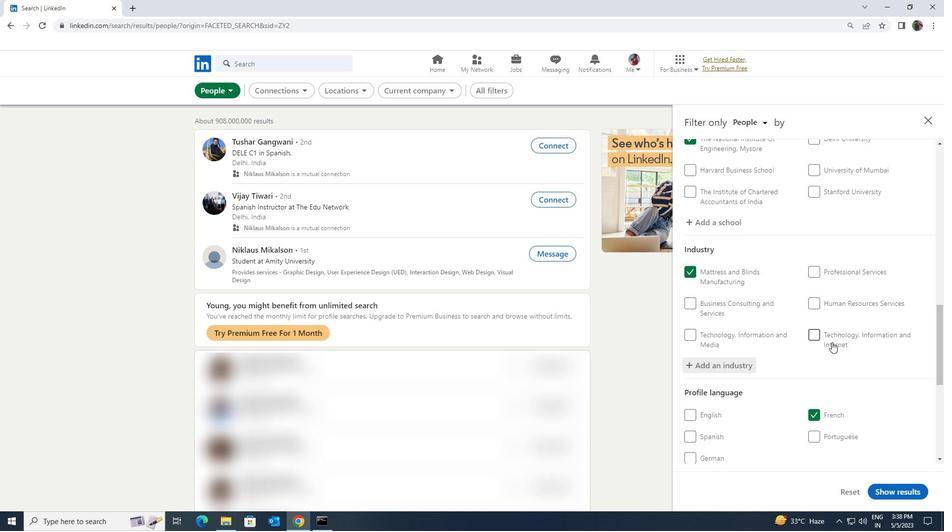 
Action: Mouse scrolled (832, 341) with delta (0, 0)
Screenshot: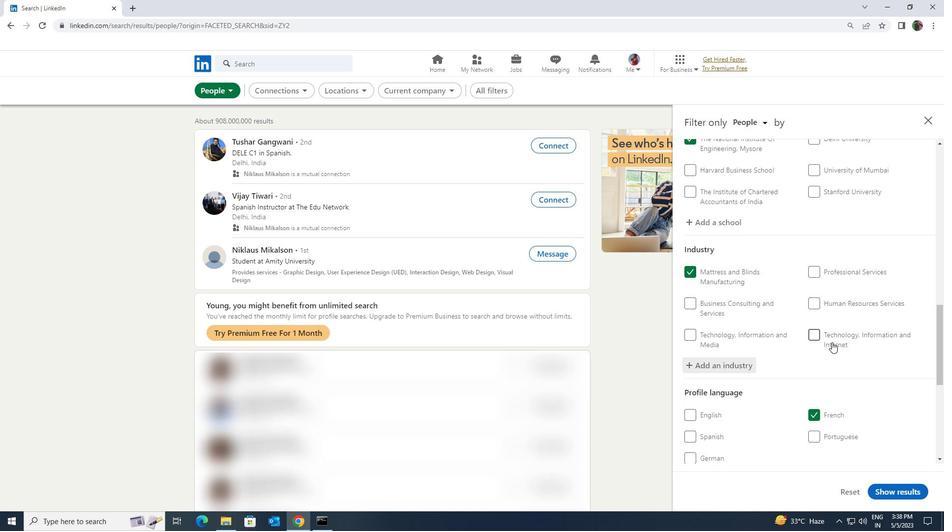 
Action: Mouse scrolled (832, 341) with delta (0, 0)
Screenshot: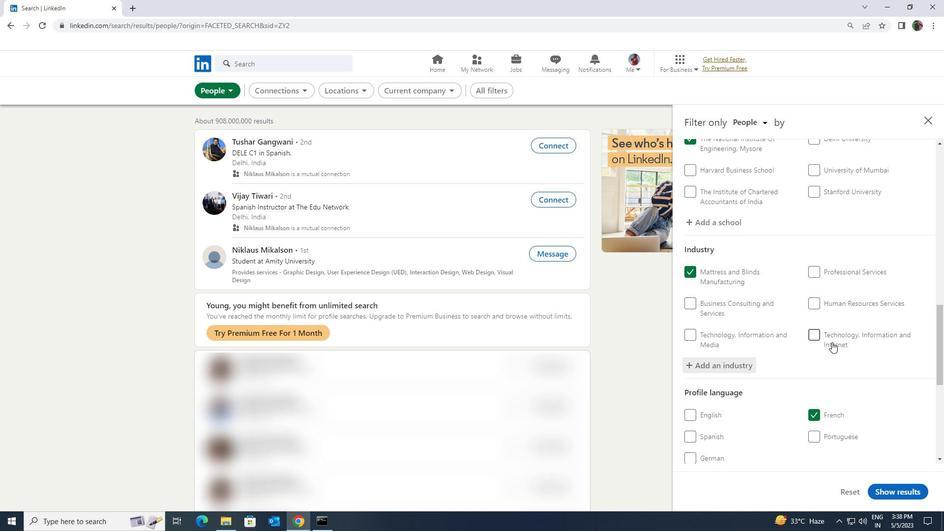 
Action: Mouse scrolled (832, 341) with delta (0, 0)
Screenshot: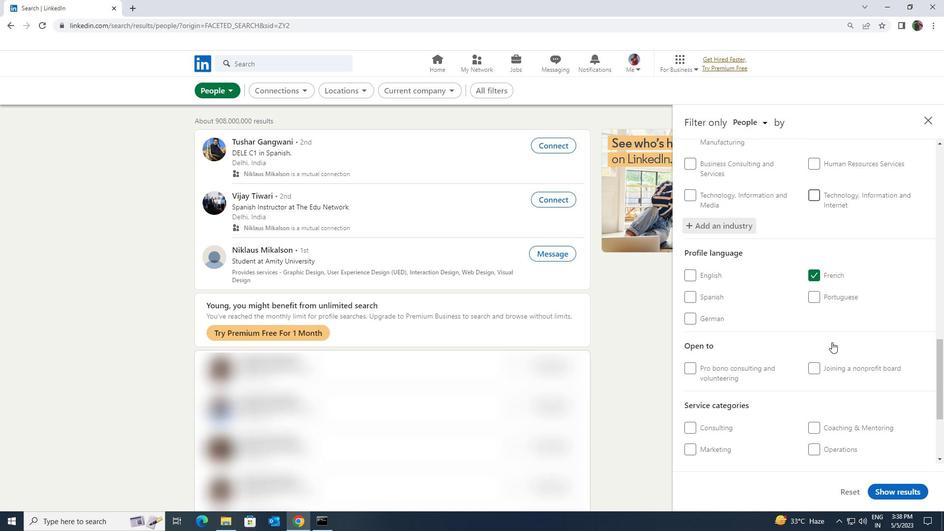 
Action: Mouse scrolled (832, 341) with delta (0, 0)
Screenshot: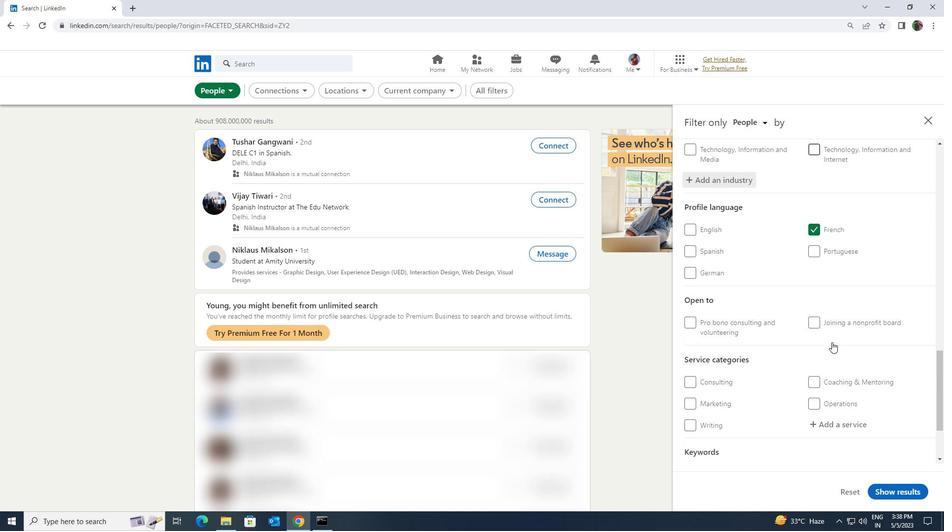 
Action: Mouse scrolled (832, 341) with delta (0, 0)
Screenshot: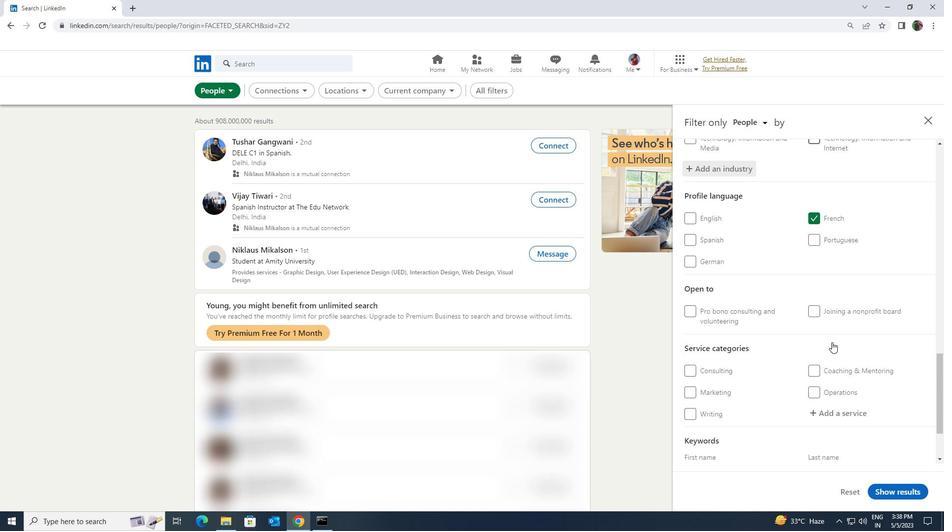 
Action: Mouse moved to (832, 326)
Screenshot: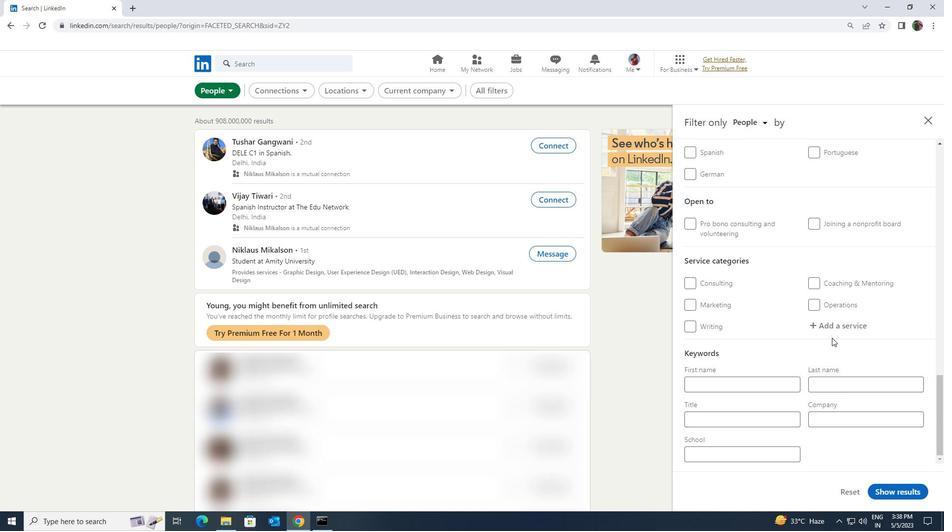 
Action: Mouse pressed left at (832, 326)
Screenshot: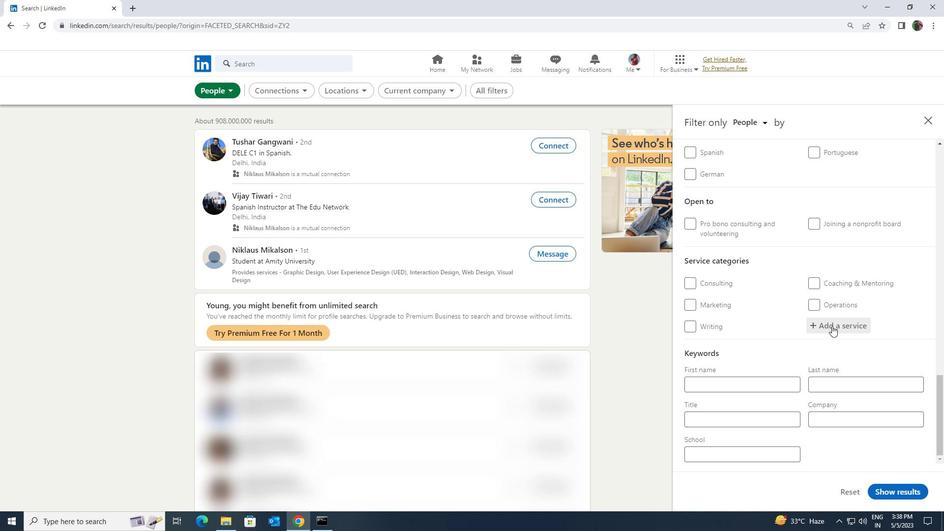 
Action: Key pressed <Key.shift><Key.shift><Key.shift><Key.shift>TEAM<Key.space><Key.shift>BUIL
Screenshot: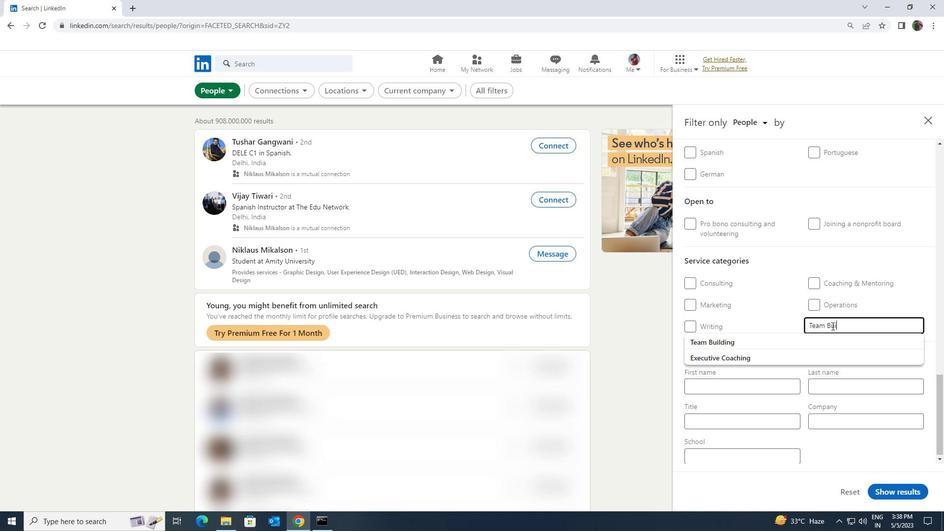 
Action: Mouse moved to (832, 333)
Screenshot: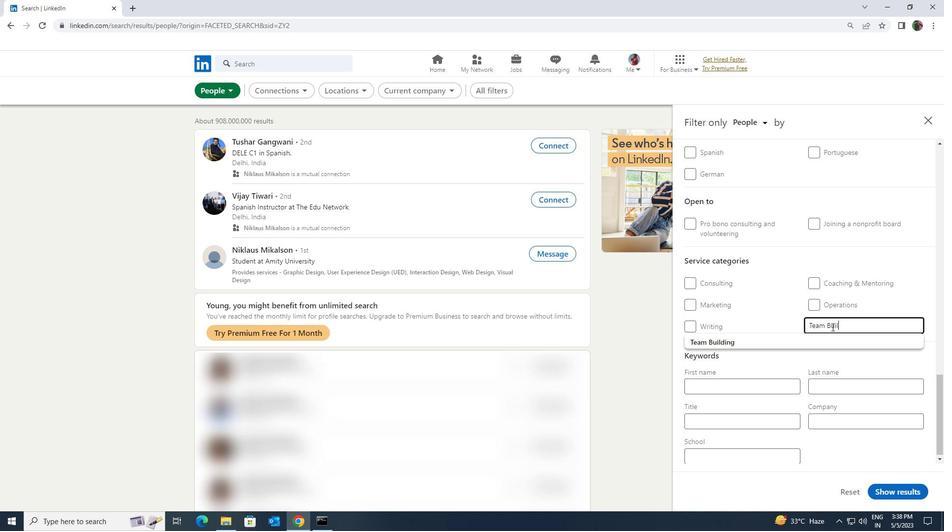 
Action: Mouse pressed left at (832, 333)
Screenshot: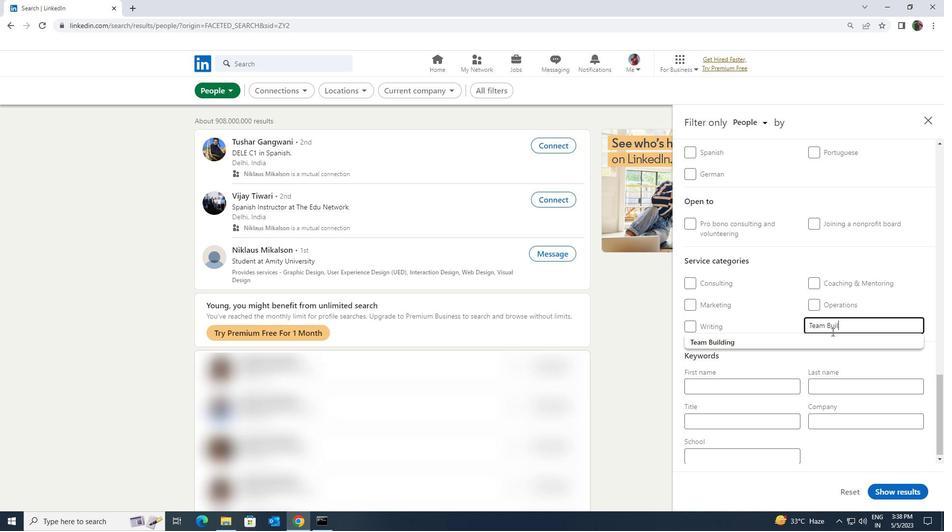 
Action: Mouse scrolled (832, 332) with delta (0, 0)
Screenshot: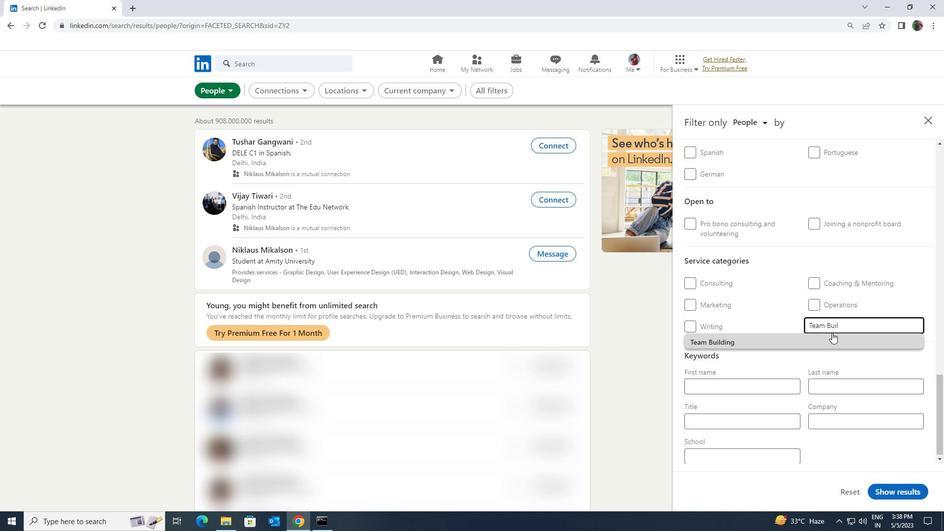 
Action: Mouse scrolled (832, 332) with delta (0, 0)
Screenshot: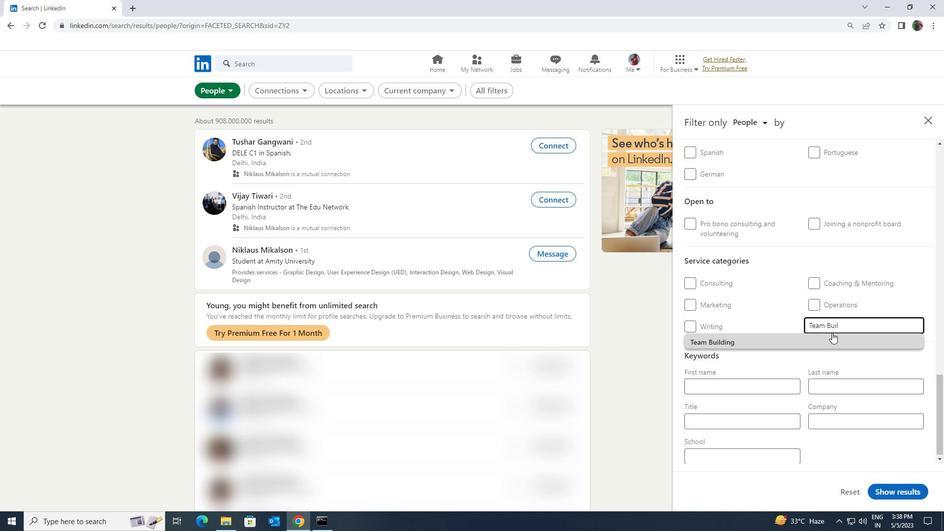 
Action: Mouse moved to (831, 335)
Screenshot: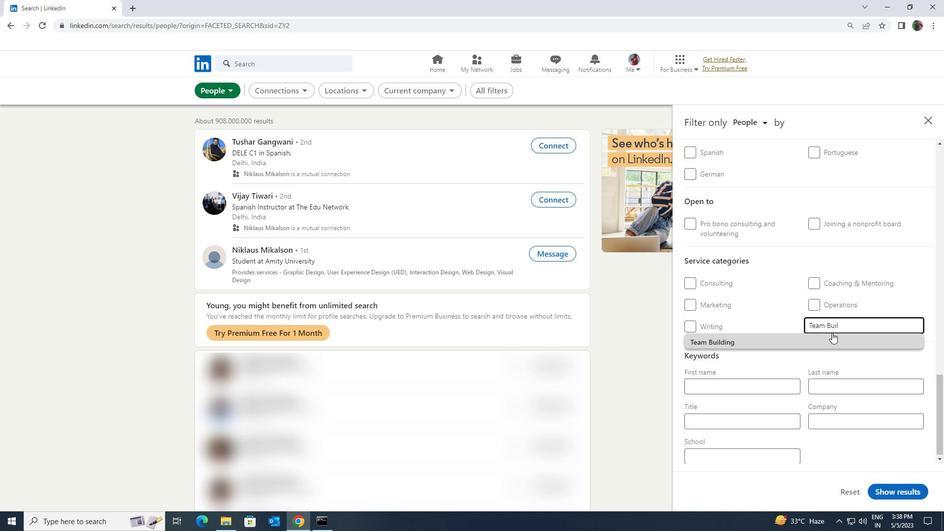
Action: Mouse pressed left at (831, 335)
Screenshot: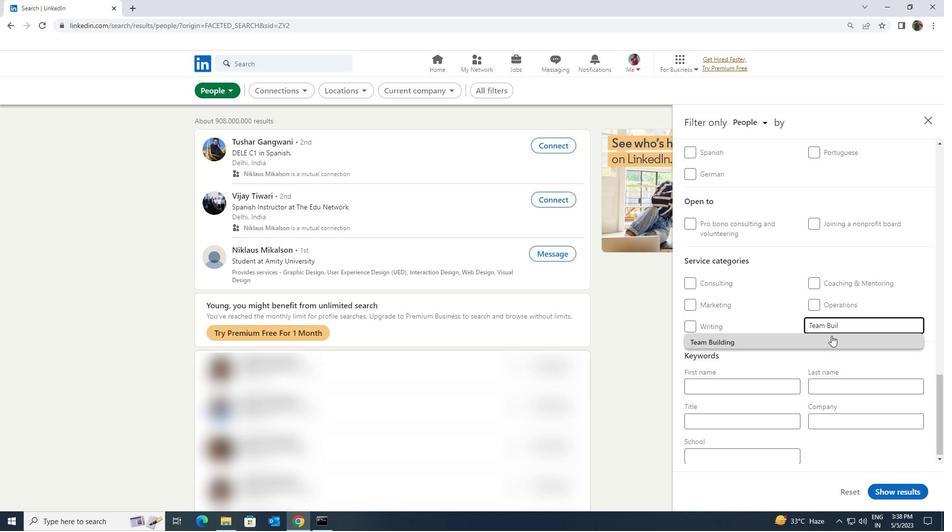 
Action: Mouse scrolled (831, 335) with delta (0, 0)
Screenshot: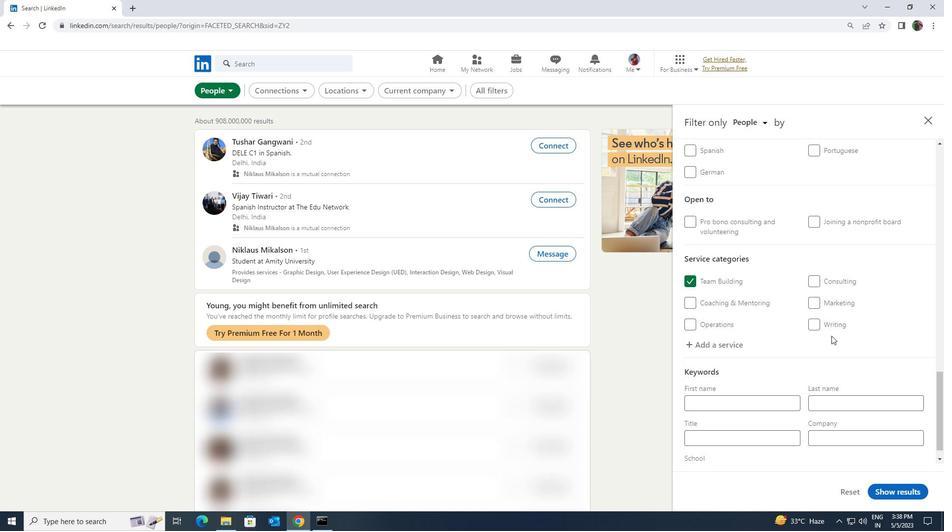 
Action: Mouse scrolled (831, 335) with delta (0, 0)
Screenshot: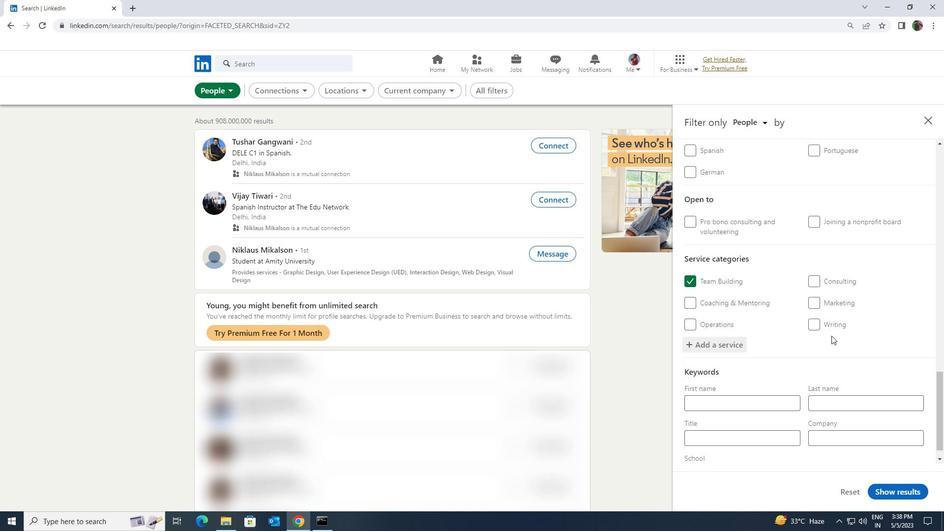 
Action: Mouse scrolled (831, 335) with delta (0, 0)
Screenshot: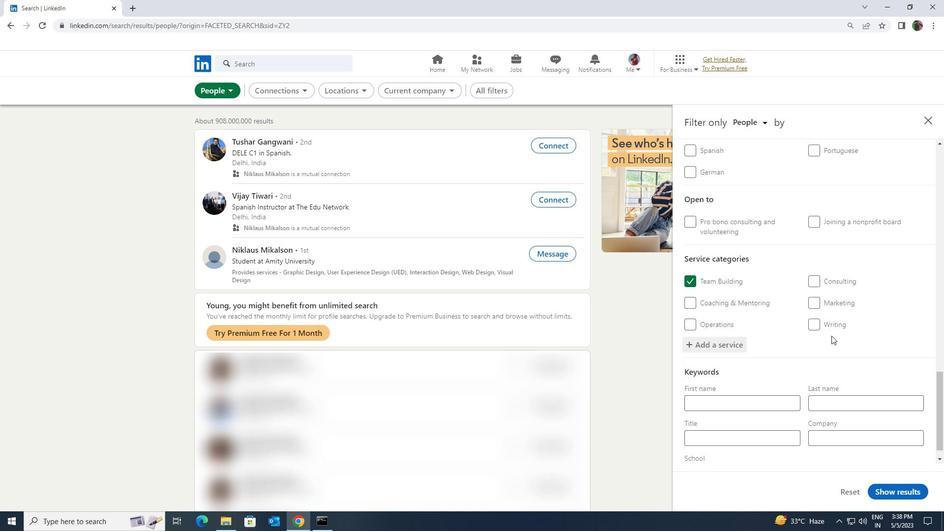 
Action: Mouse scrolled (831, 335) with delta (0, 0)
Screenshot: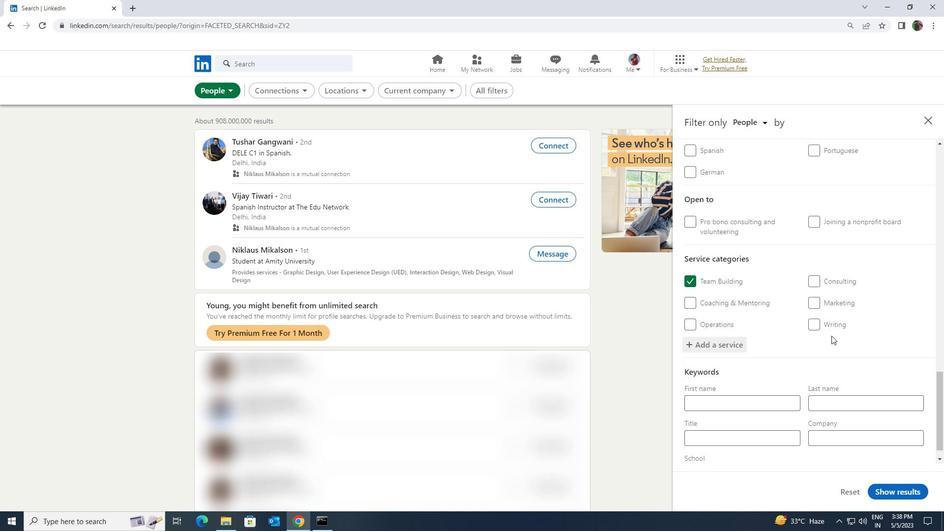 
Action: Mouse moved to (767, 419)
Screenshot: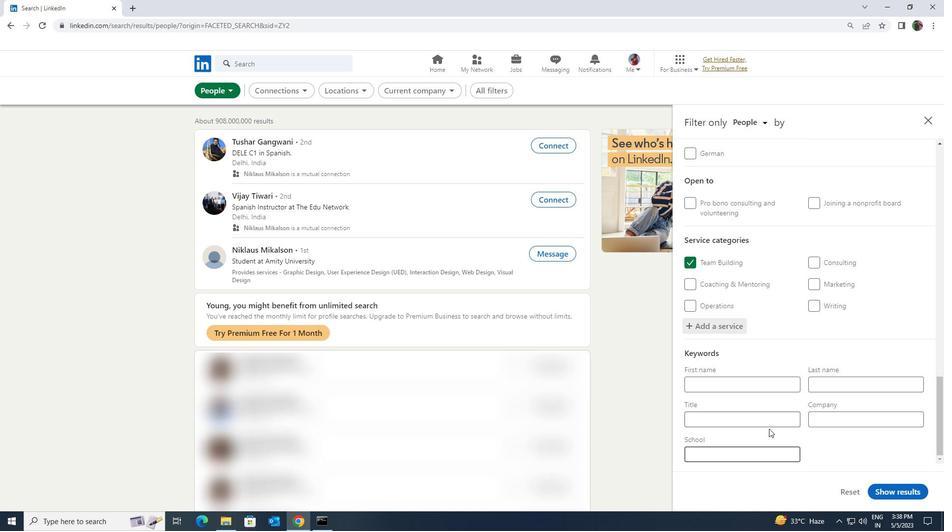 
Action: Mouse pressed left at (767, 419)
Screenshot: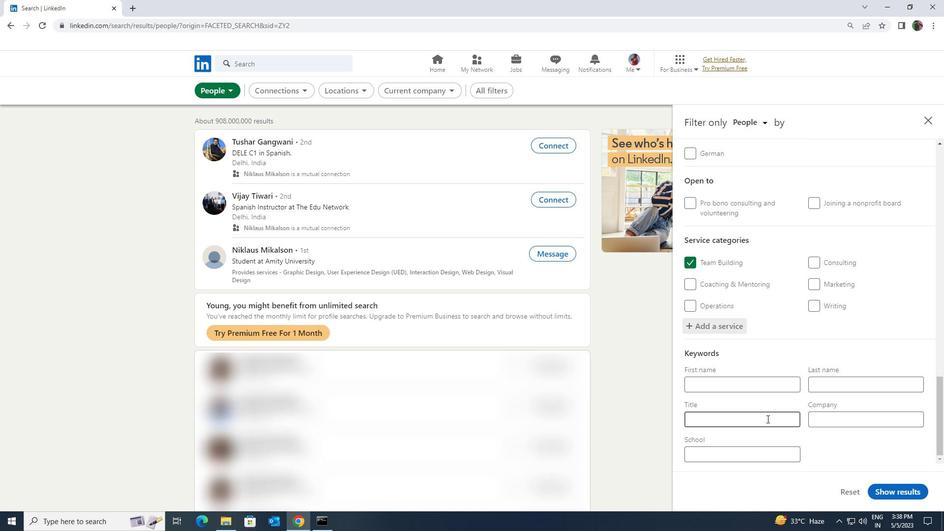
Action: Key pressed <Key.shift><Key.shift><Key.shift><Key.shift>CONCIERGE
Screenshot: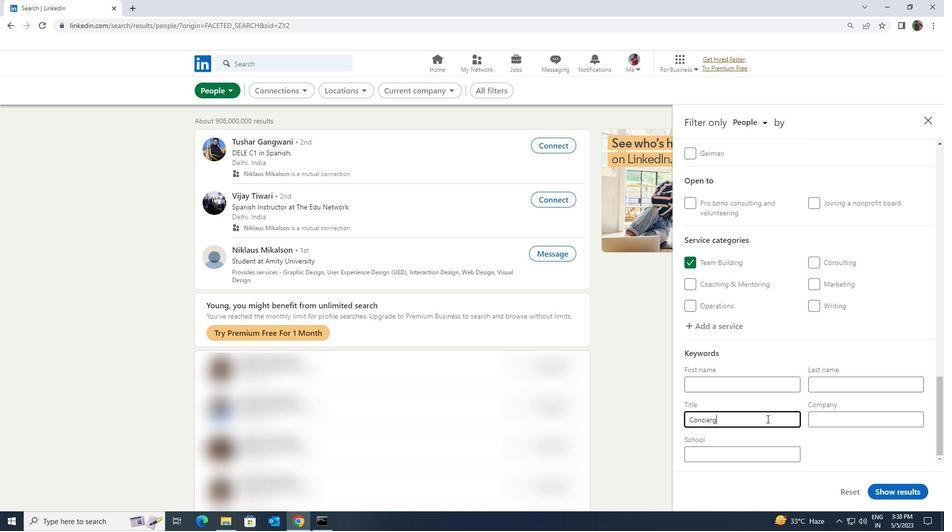 
Action: Mouse moved to (888, 494)
Screenshot: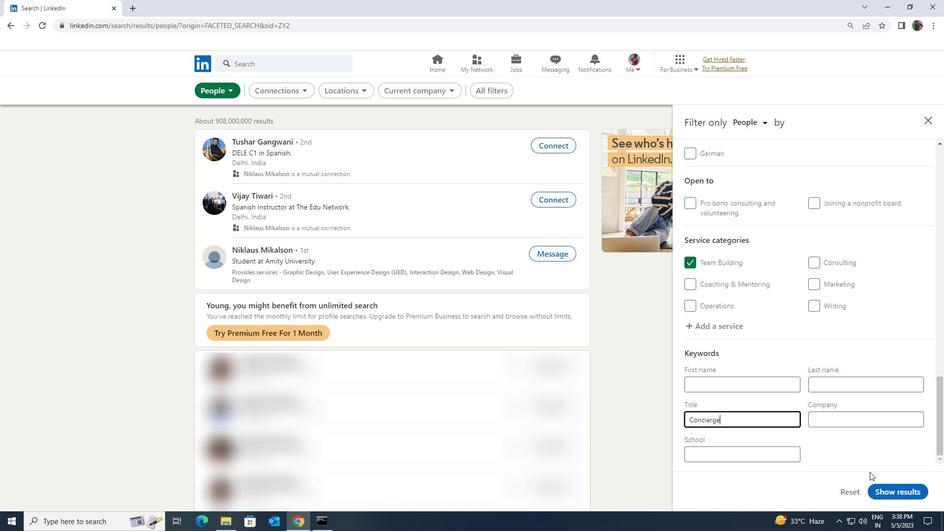 
Action: Mouse pressed left at (888, 494)
Screenshot: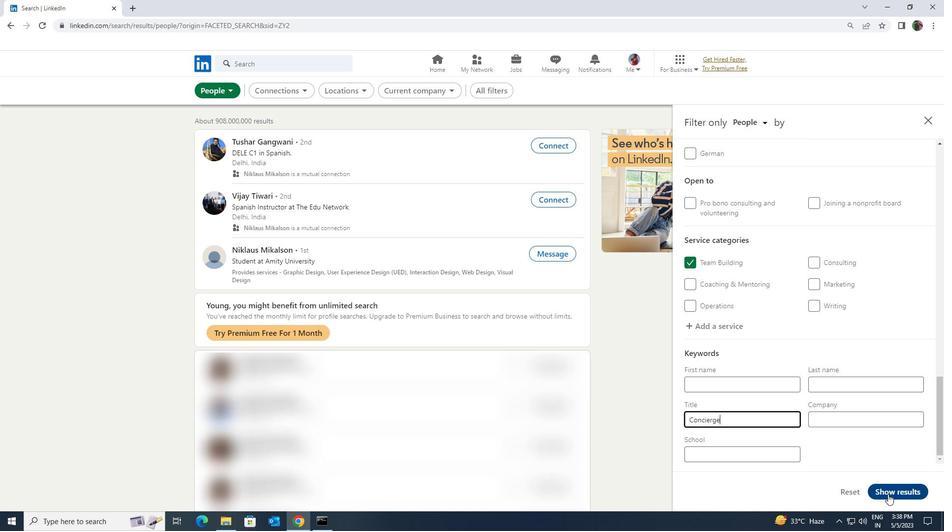 
